 Task: Search one way flight ticket for 3 adults in first from Cody: Yellowstone Regional Airport to Fort Wayne: Fort Wayne International Airport on 8-4-2023. Choice of flights is United. Number of bags: 11 checked bags. Price is upto 82000. Outbound departure time preference is 14:45.
Action: Mouse moved to (403, 343)
Screenshot: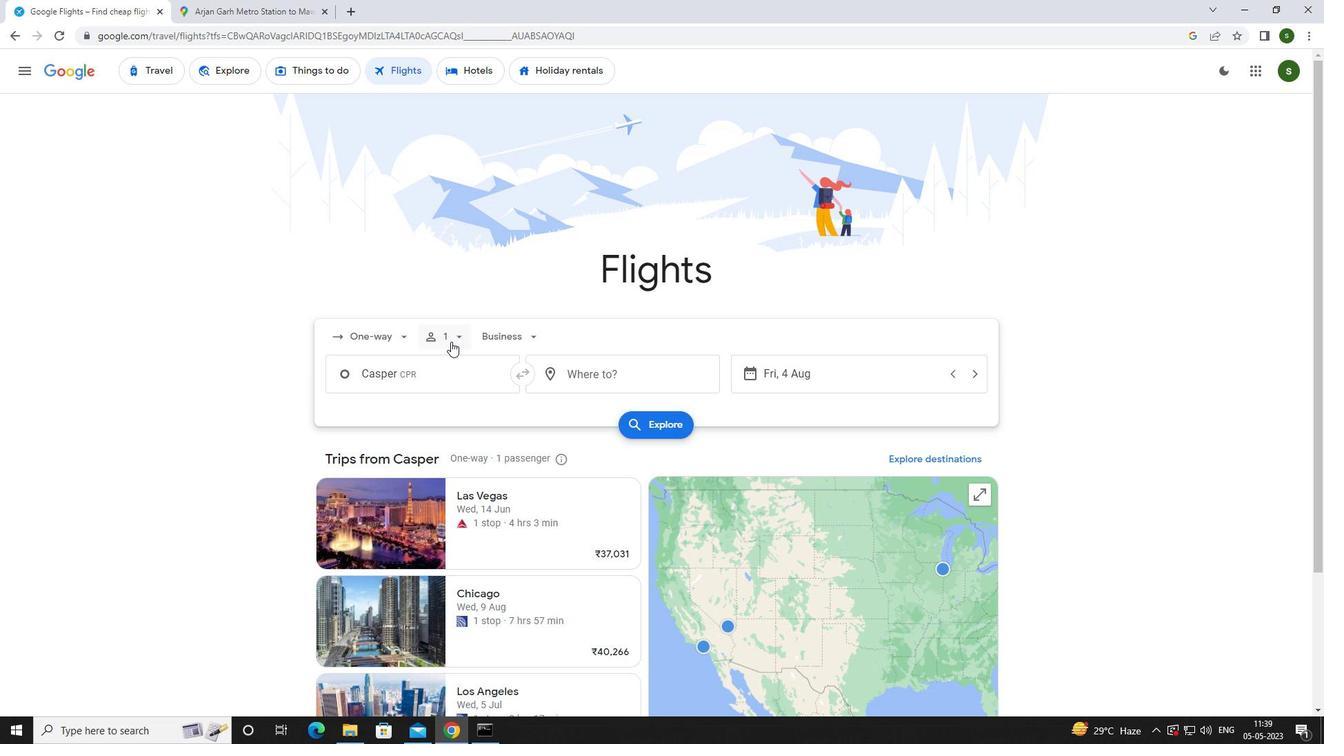 
Action: Mouse pressed left at (403, 343)
Screenshot: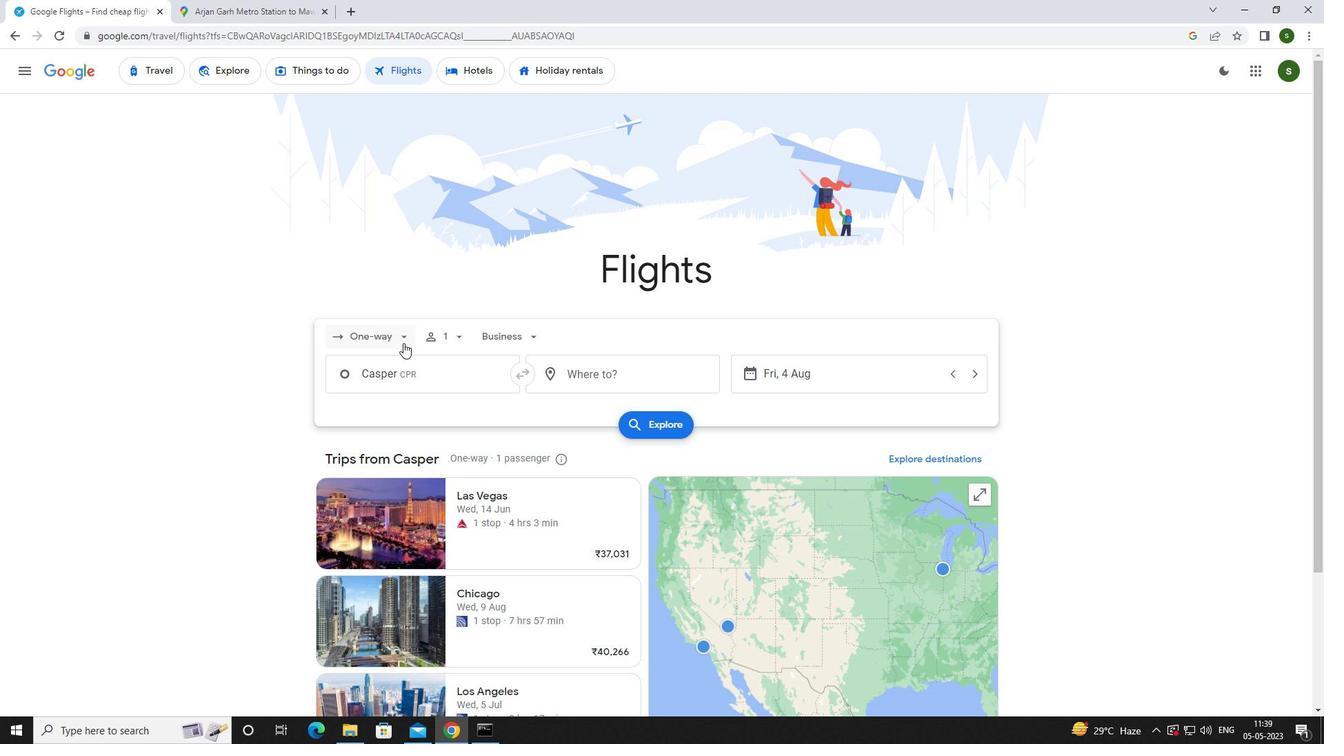 
Action: Mouse moved to (400, 397)
Screenshot: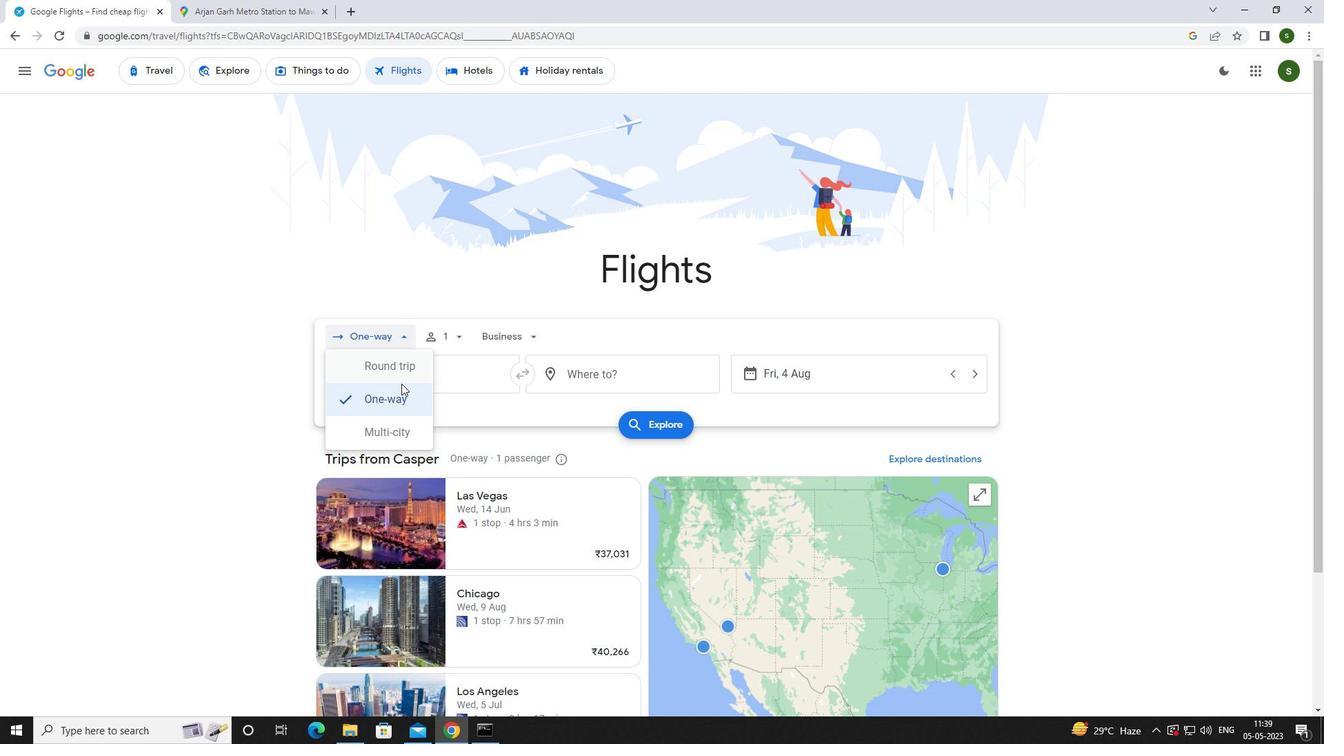 
Action: Mouse pressed left at (400, 397)
Screenshot: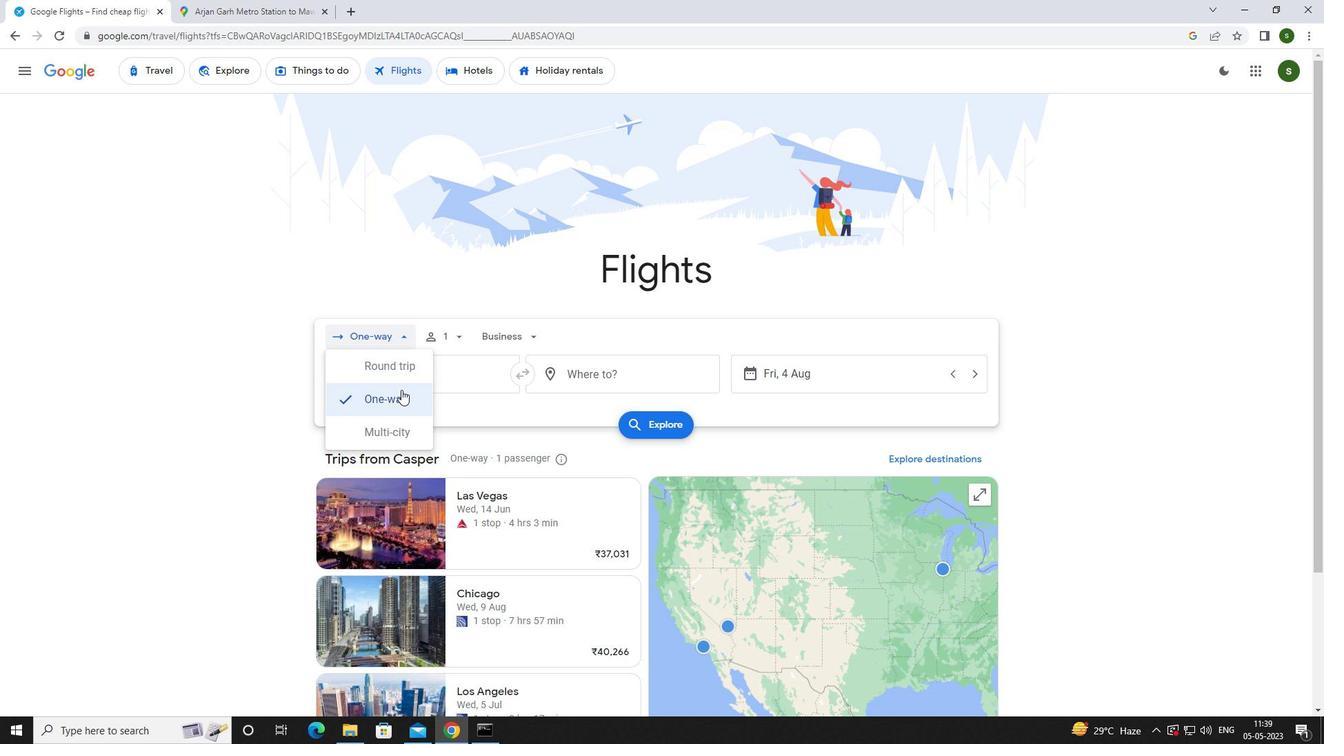 
Action: Mouse moved to (454, 335)
Screenshot: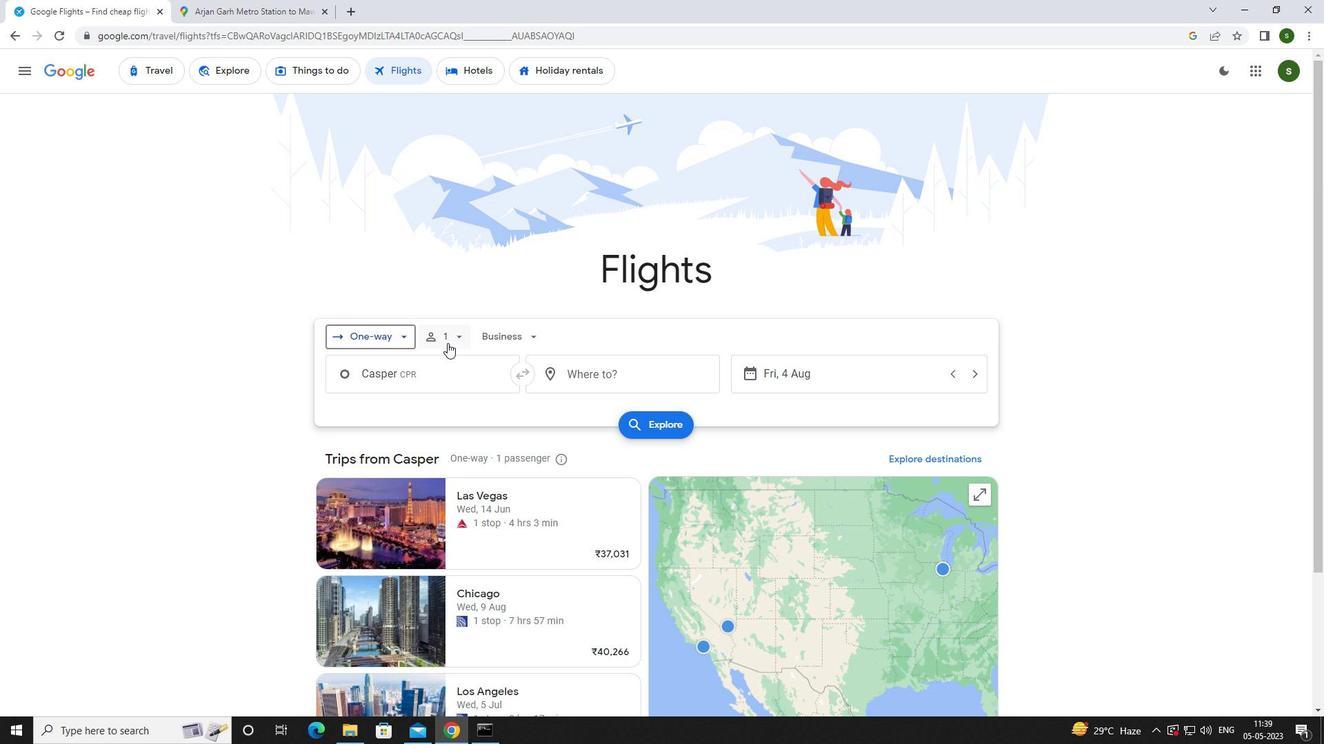 
Action: Mouse pressed left at (454, 335)
Screenshot: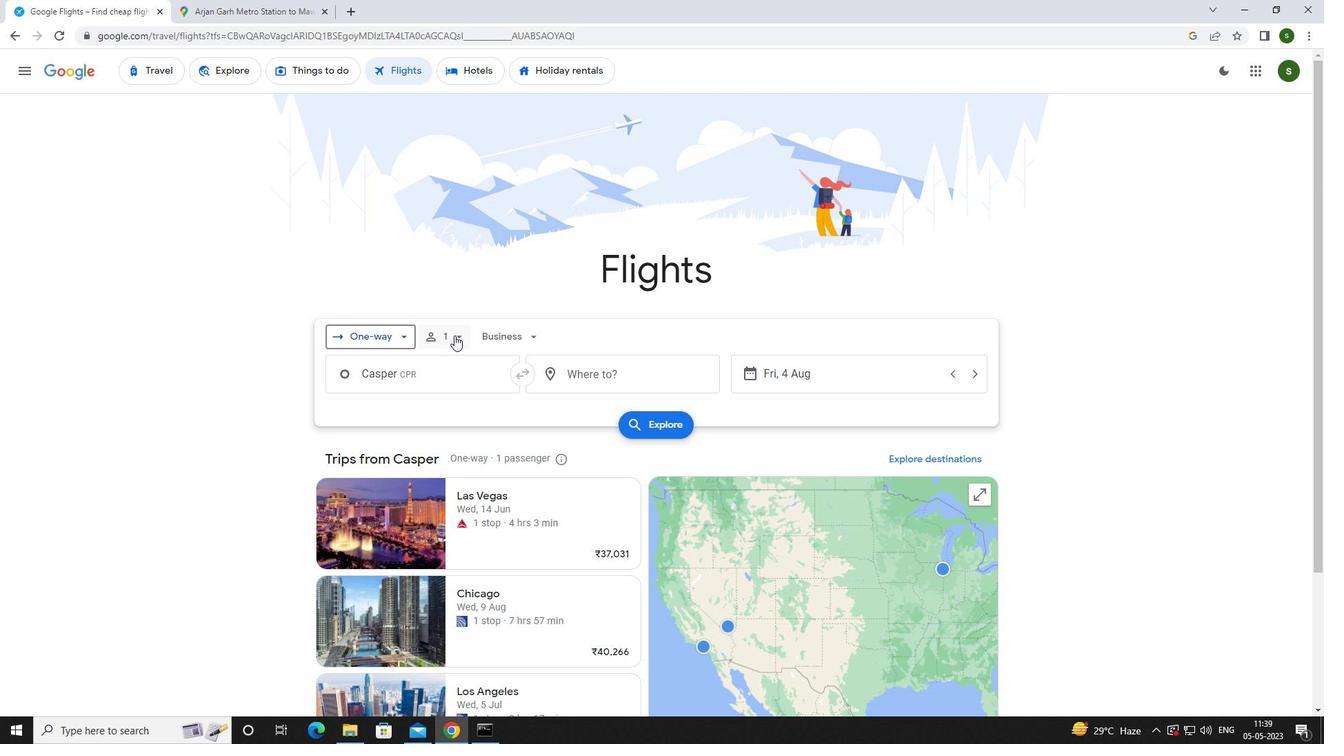 
Action: Mouse moved to (557, 371)
Screenshot: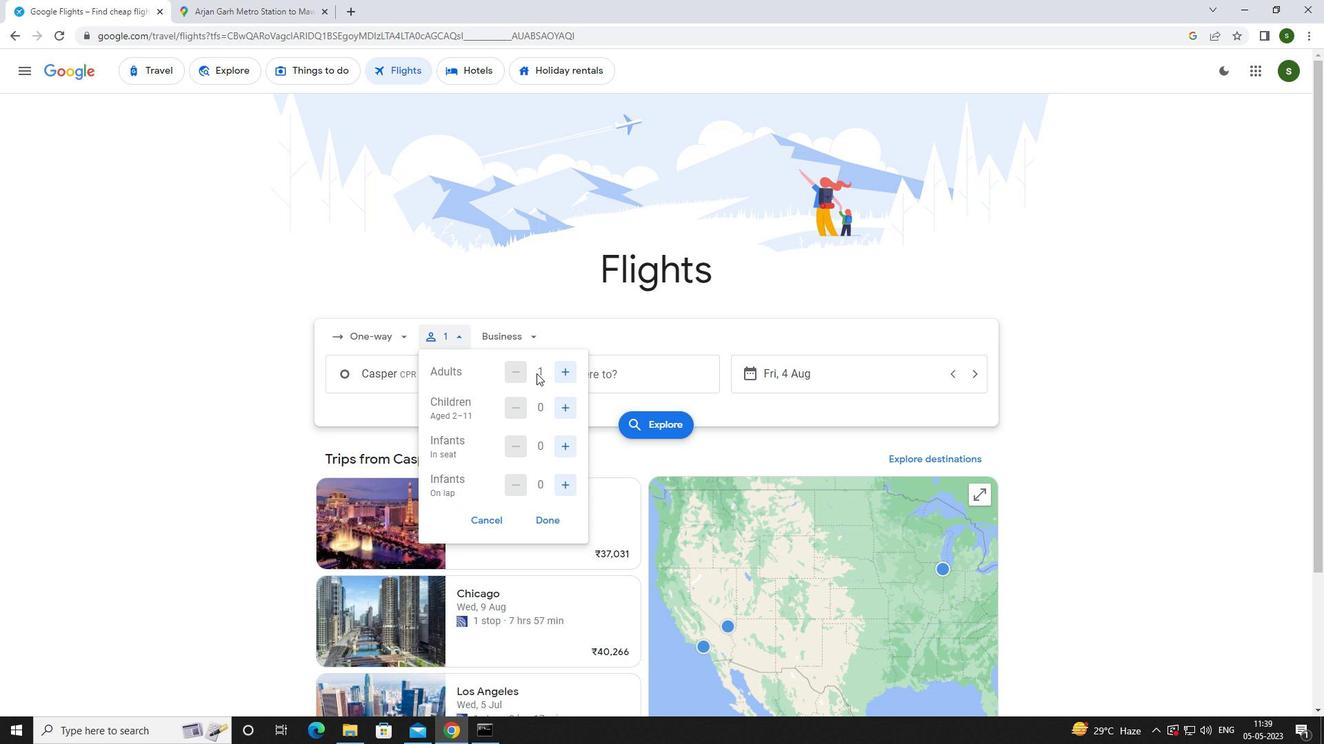 
Action: Mouse pressed left at (557, 371)
Screenshot: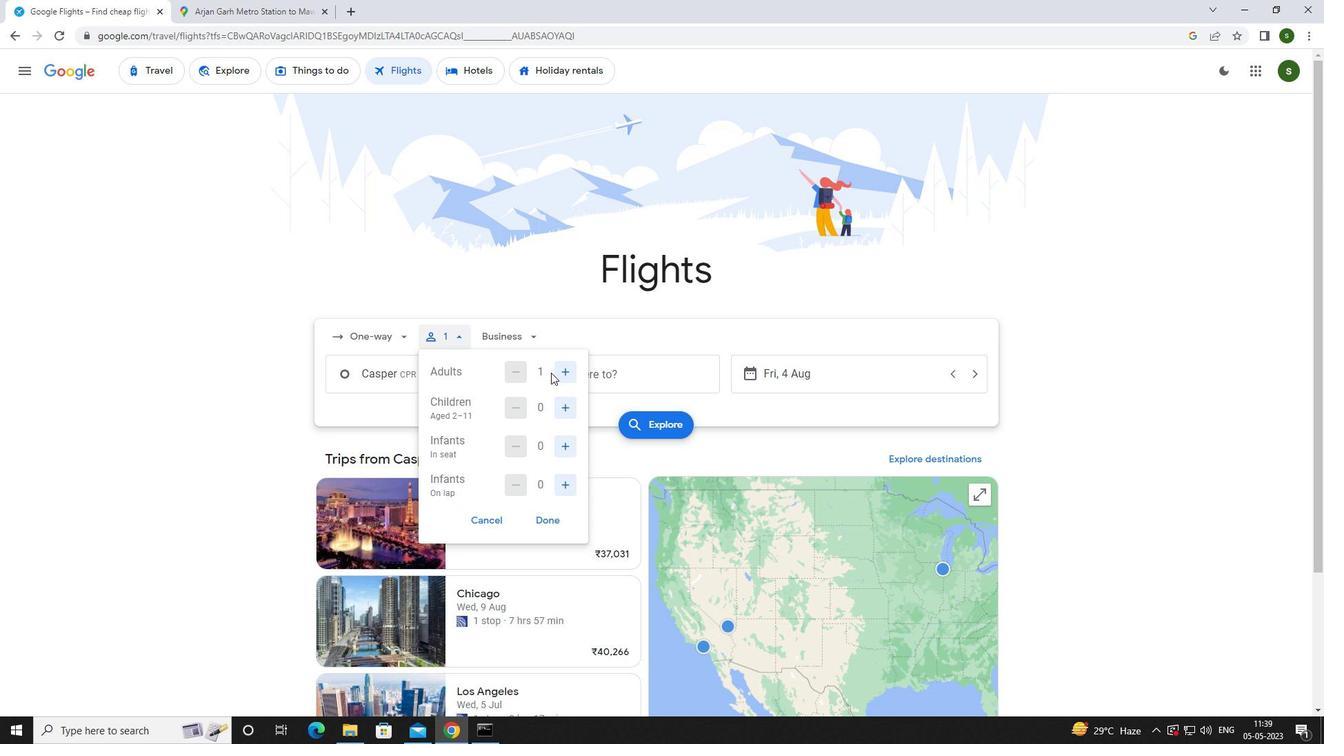 
Action: Mouse pressed left at (557, 371)
Screenshot: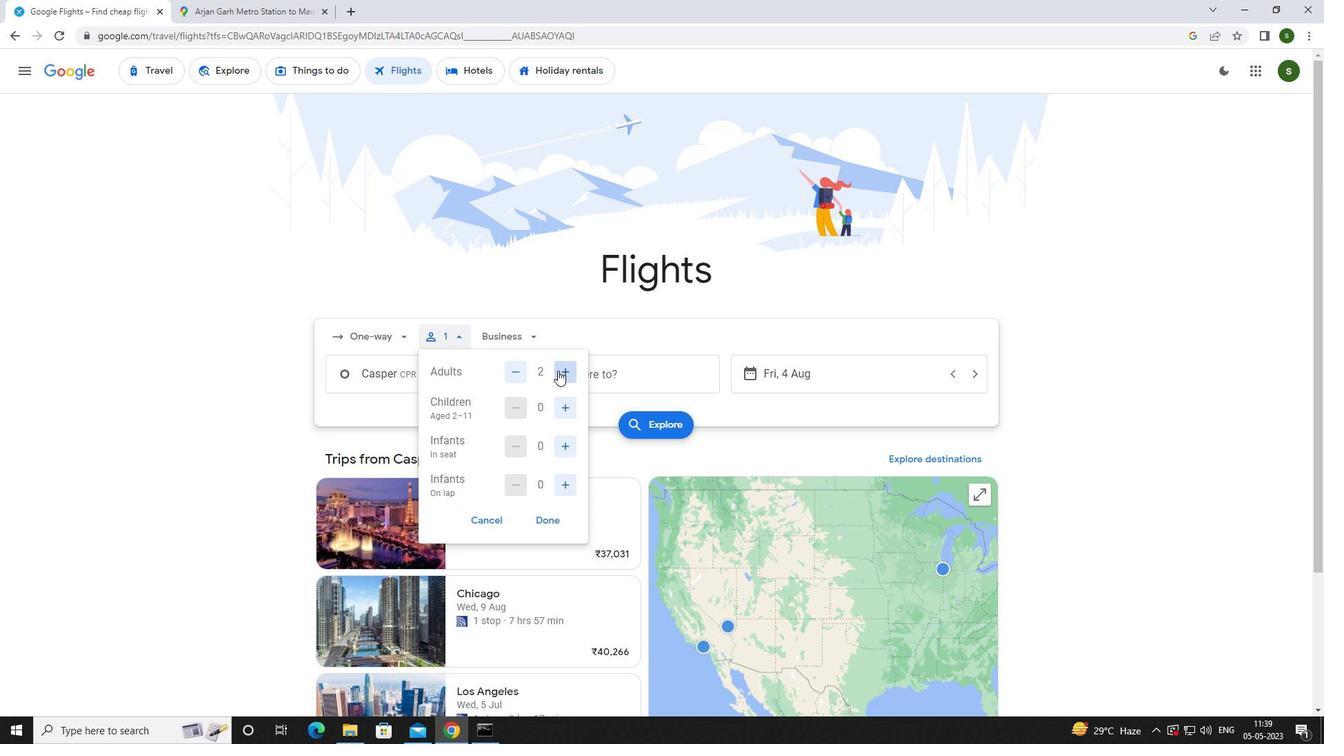
Action: Mouse moved to (524, 338)
Screenshot: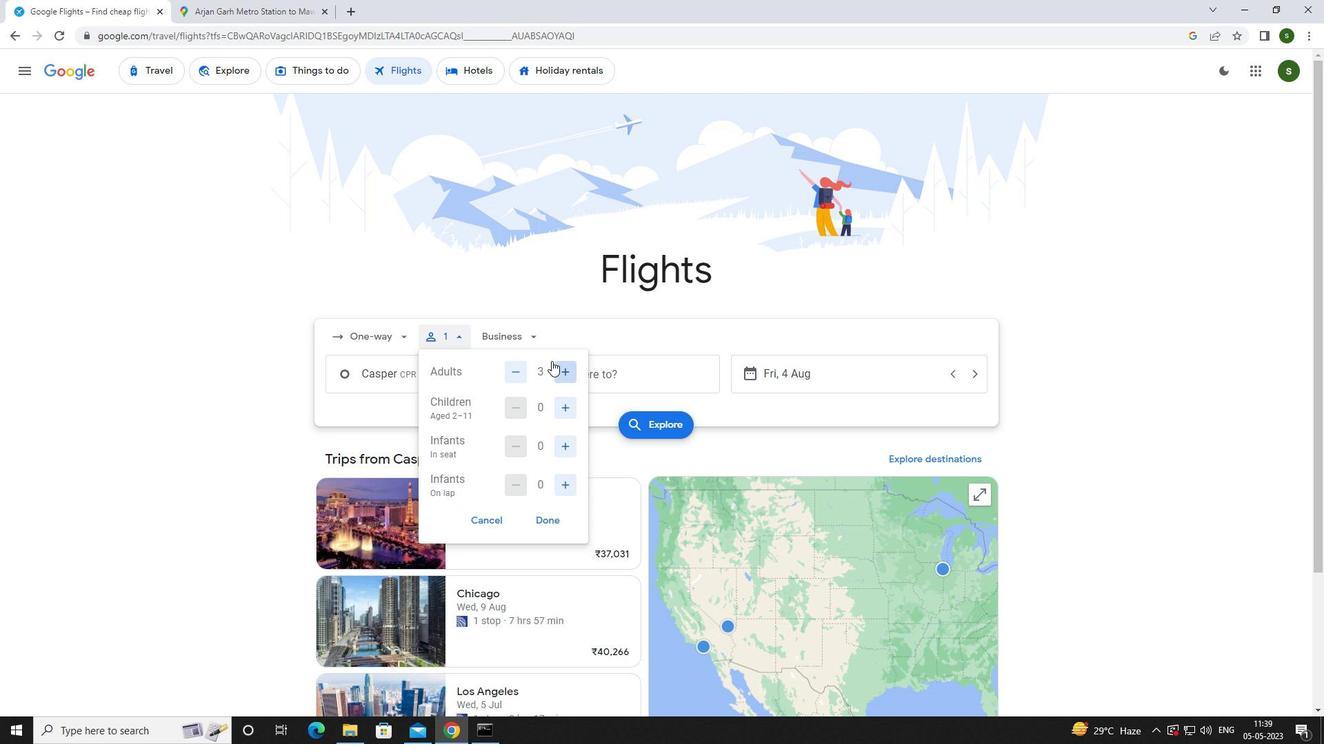 
Action: Mouse pressed left at (524, 338)
Screenshot: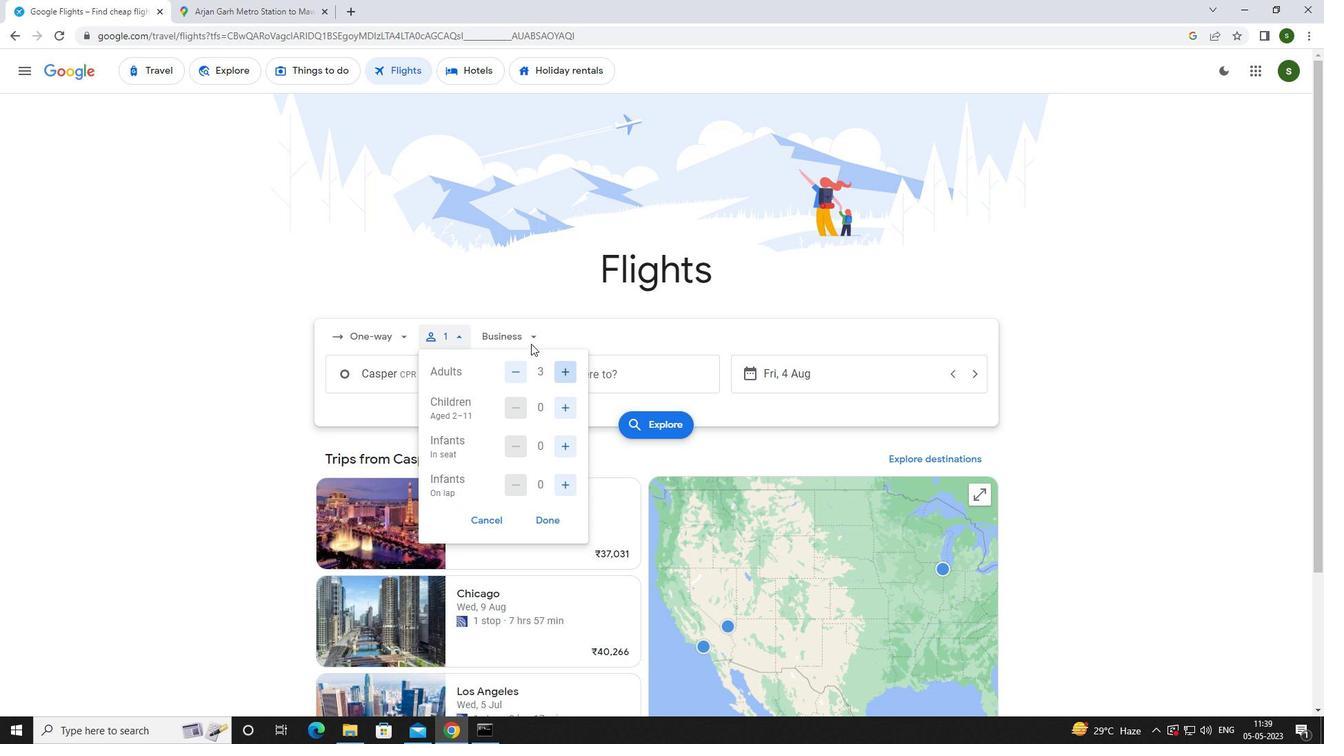 
Action: Mouse moved to (540, 462)
Screenshot: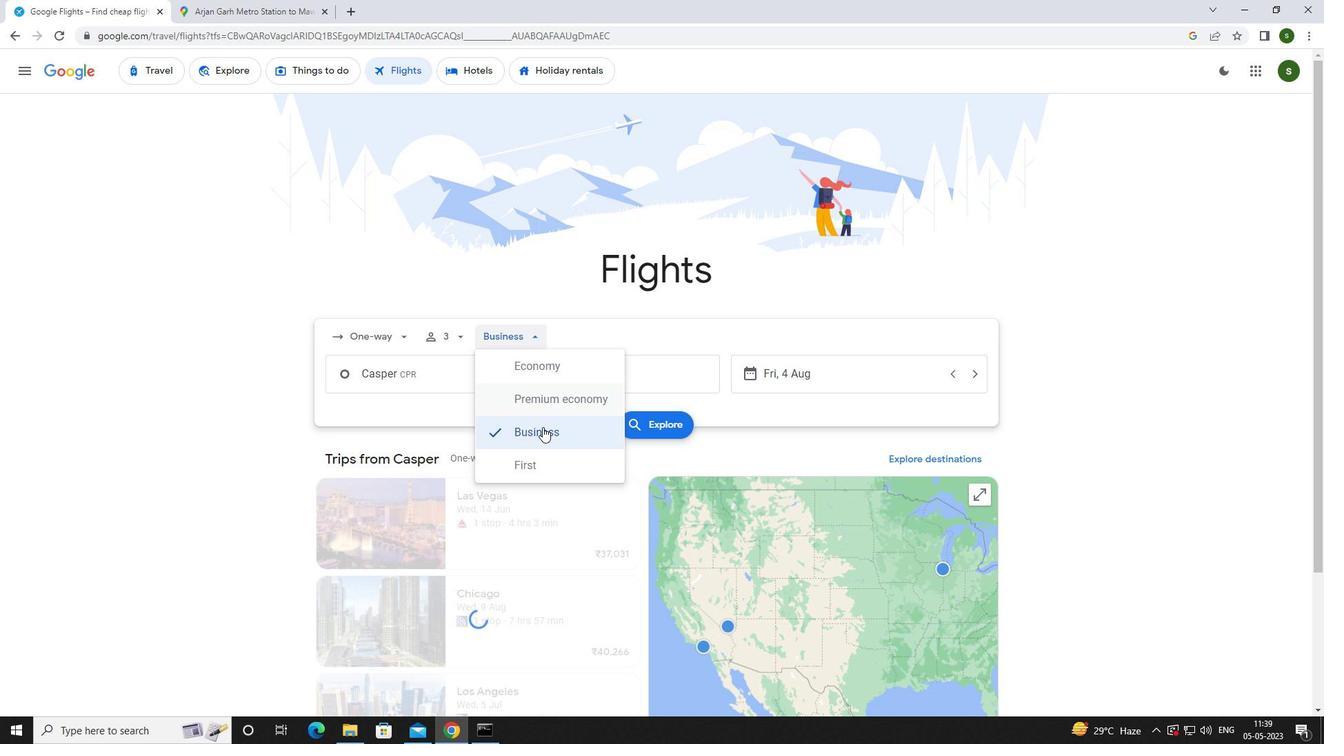 
Action: Mouse pressed left at (540, 462)
Screenshot: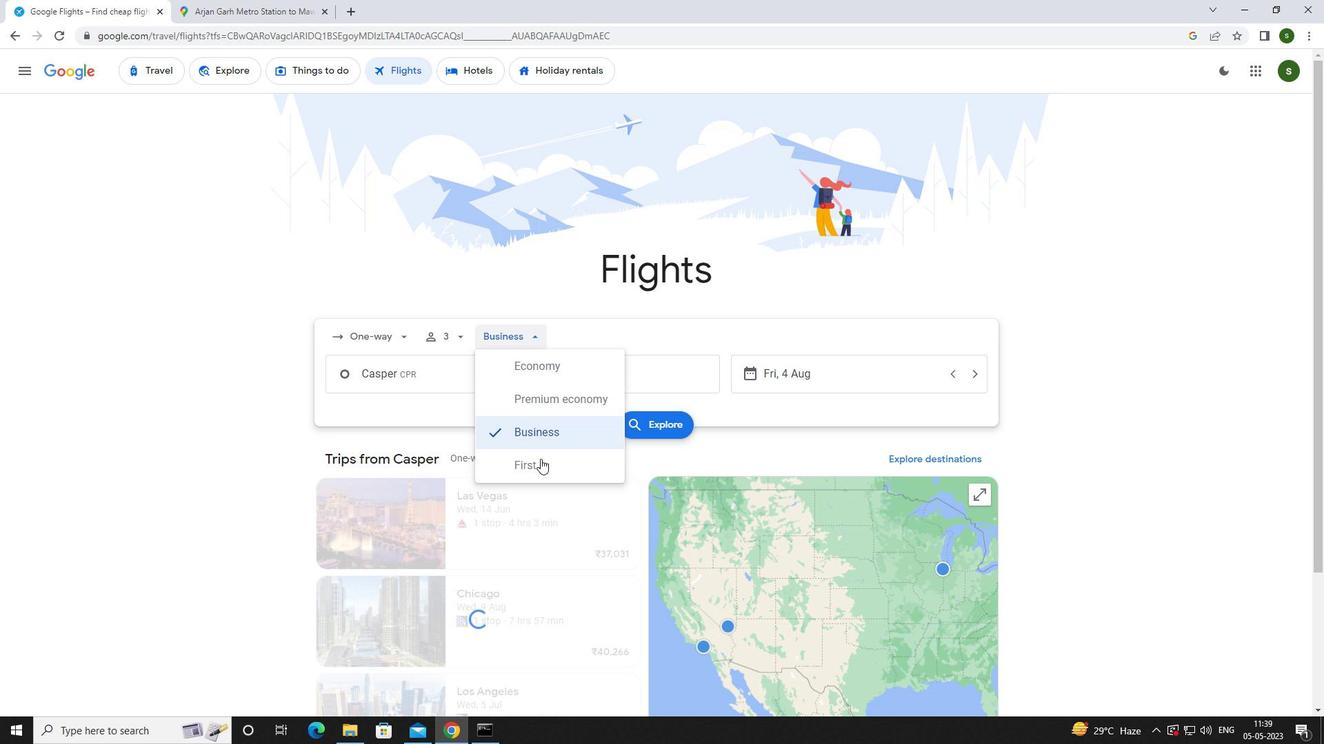 
Action: Mouse moved to (460, 373)
Screenshot: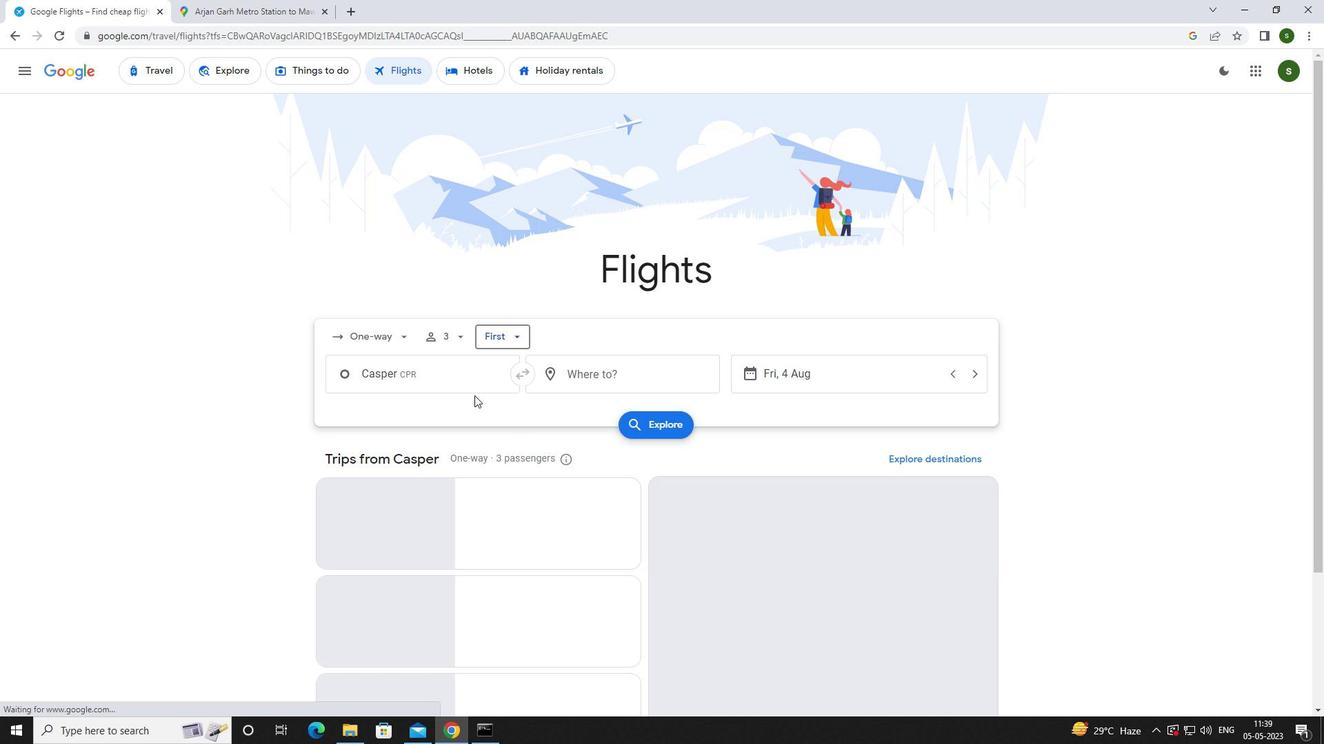 
Action: Mouse pressed left at (460, 373)
Screenshot: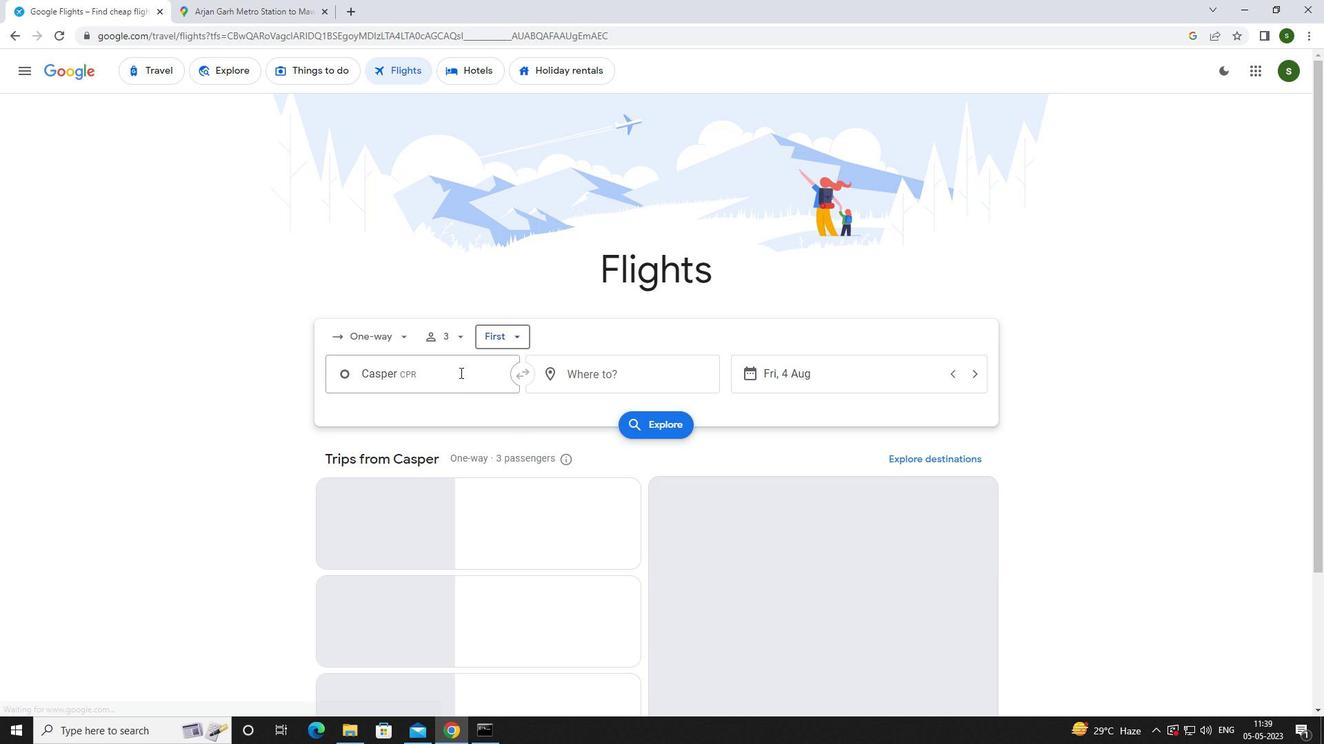 
Action: Key pressed <Key.caps_lock>c<Key.caps_lock>ody
Screenshot: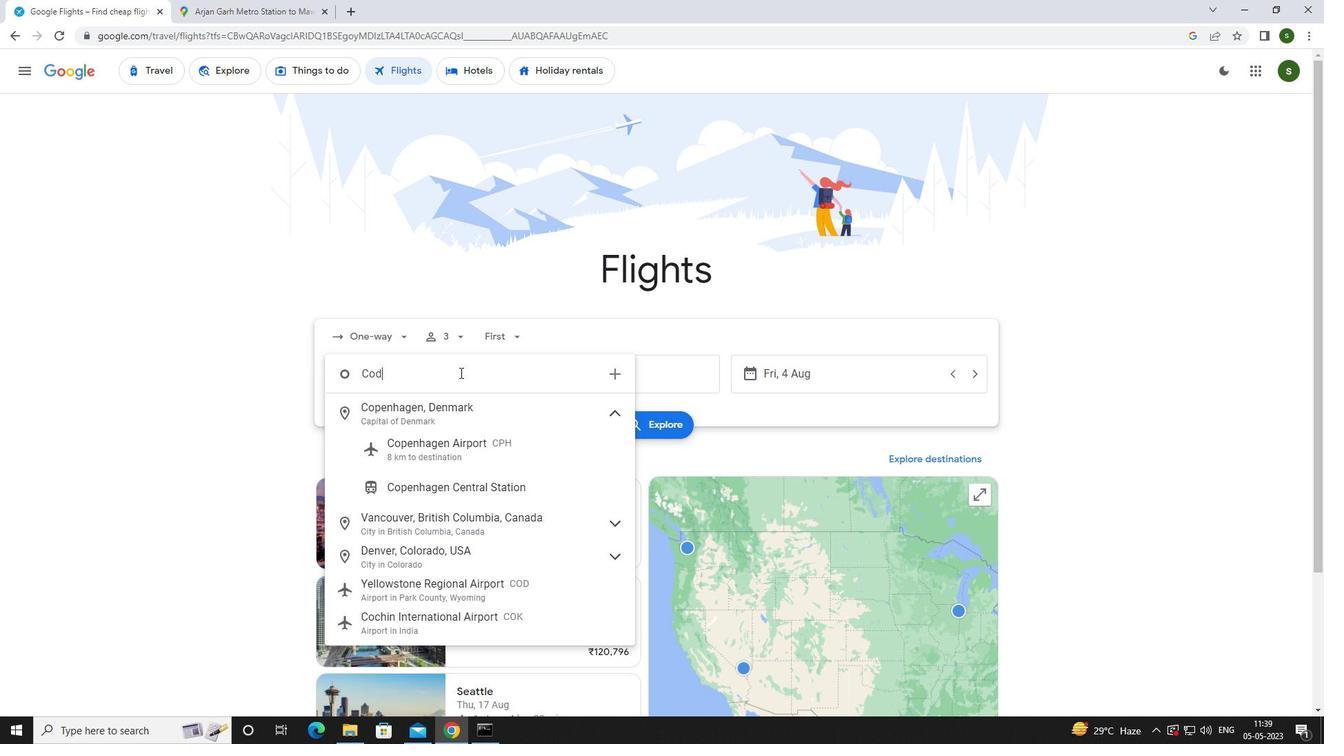 
Action: Mouse moved to (471, 460)
Screenshot: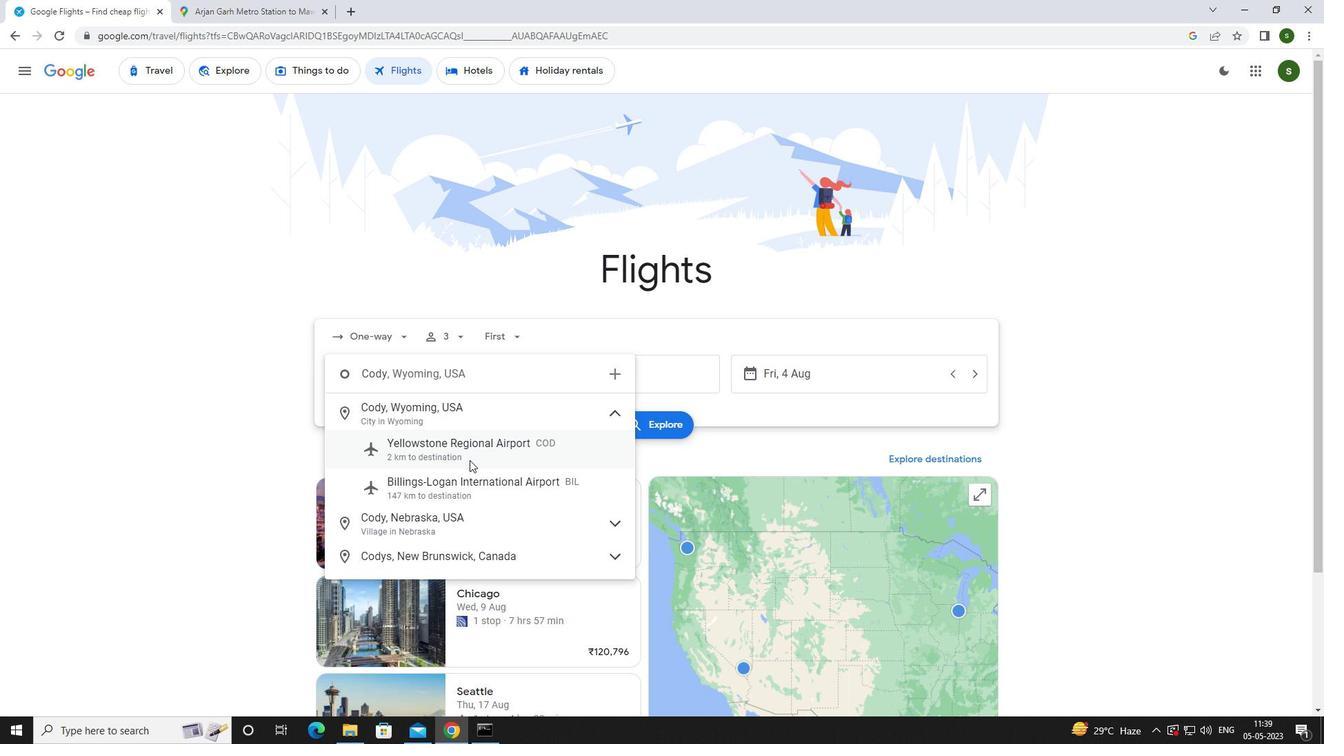 
Action: Mouse pressed left at (471, 460)
Screenshot: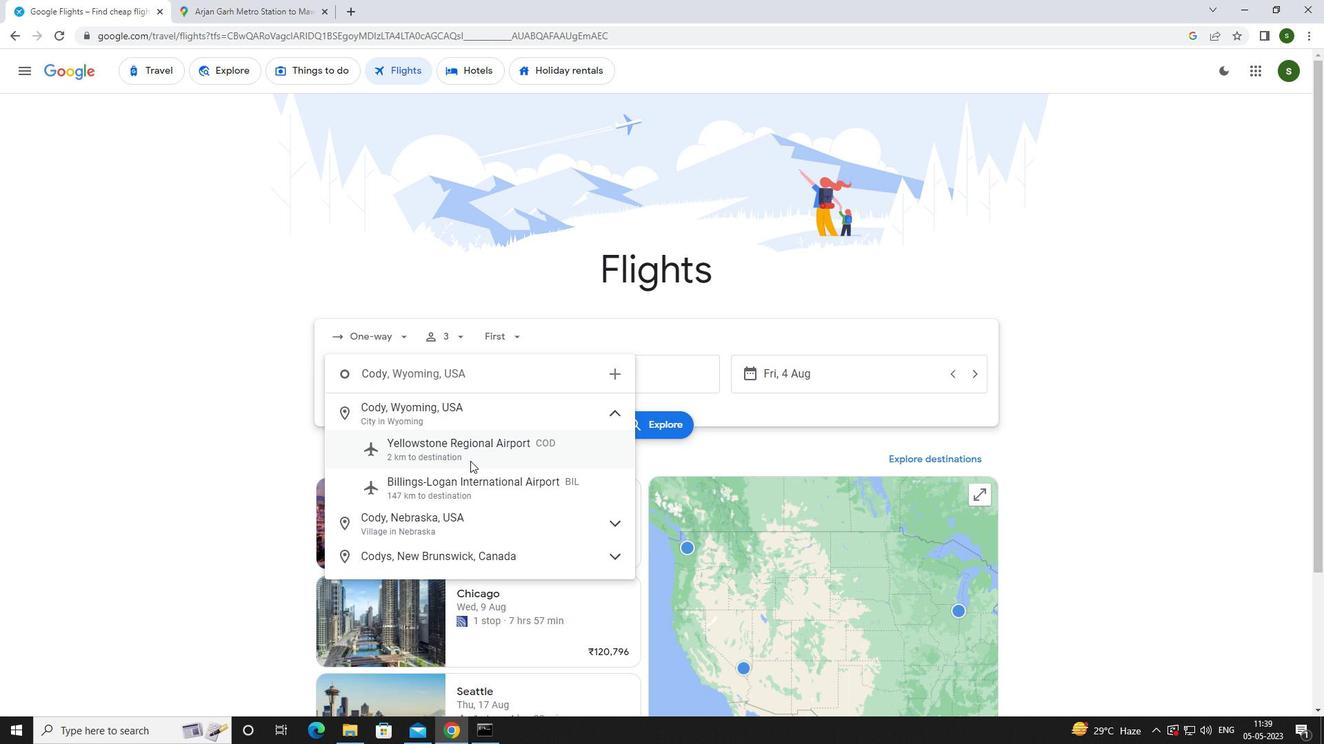 
Action: Mouse moved to (641, 384)
Screenshot: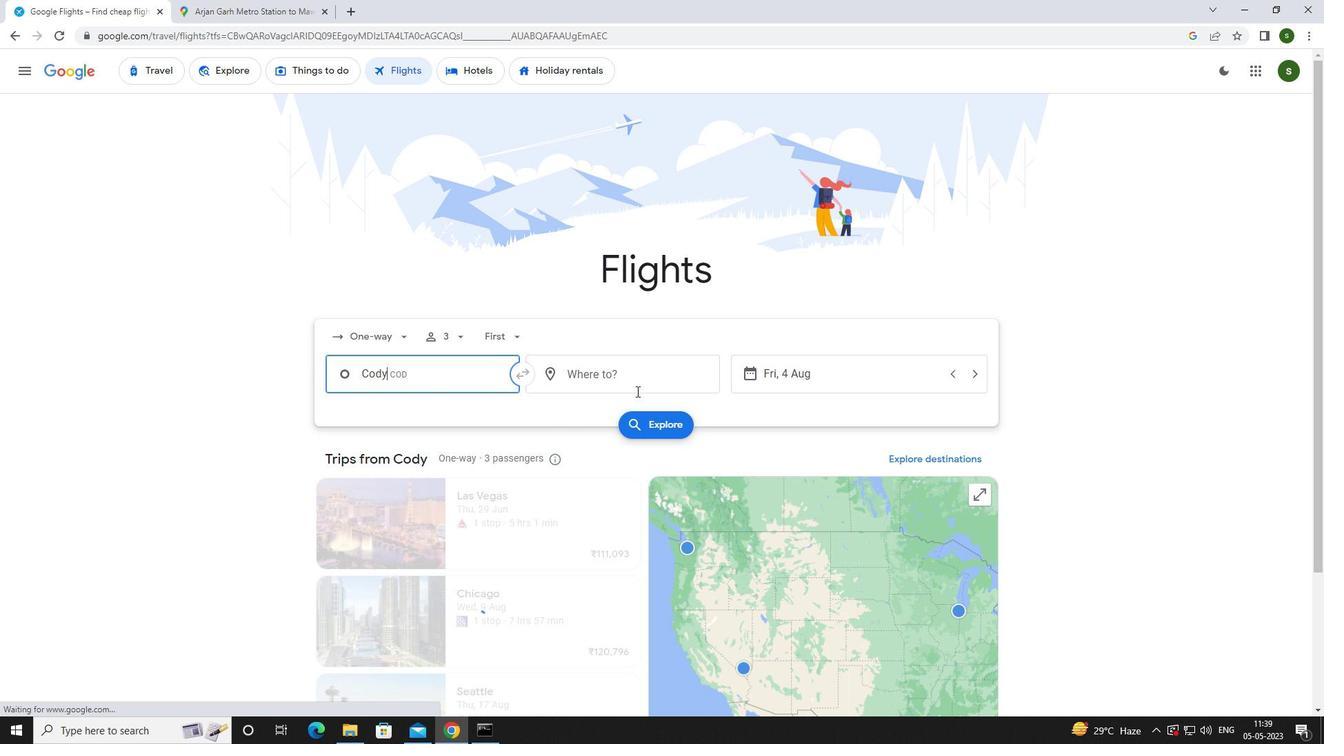 
Action: Mouse pressed left at (641, 384)
Screenshot: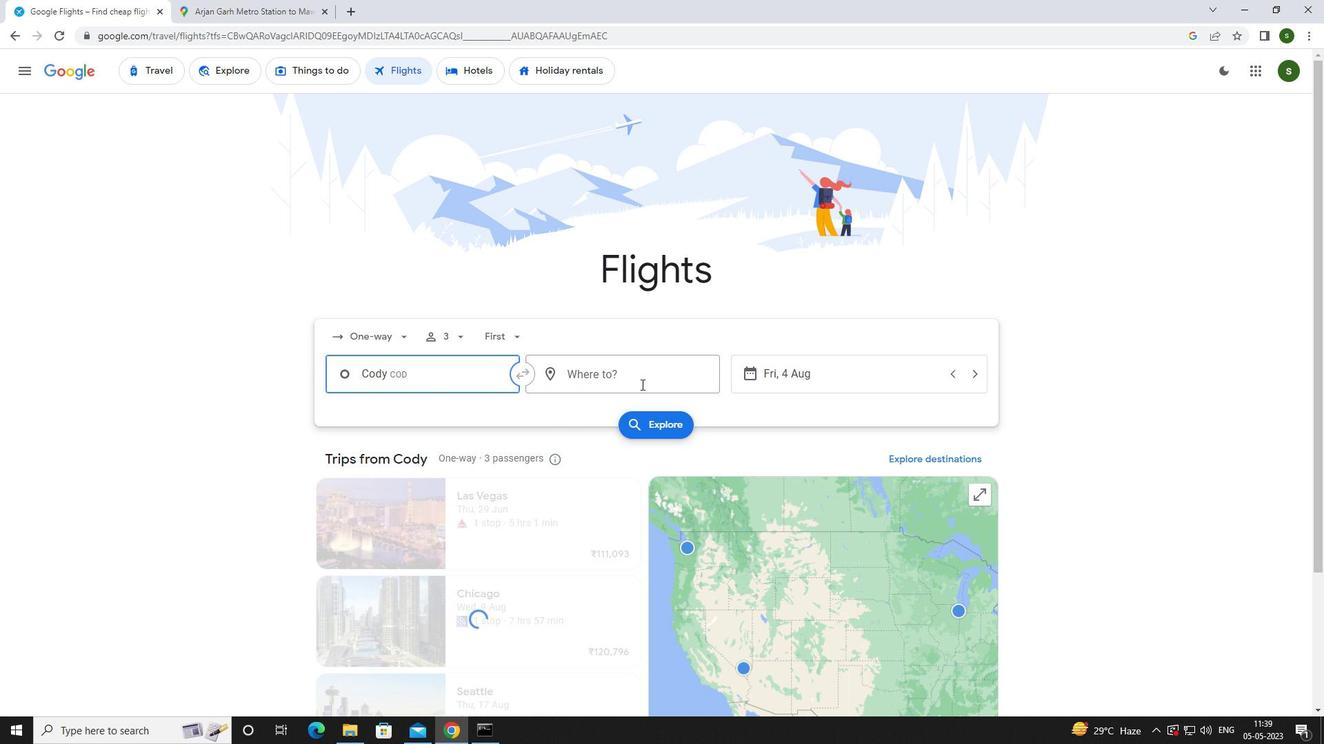 
Action: Mouse moved to (640, 384)
Screenshot: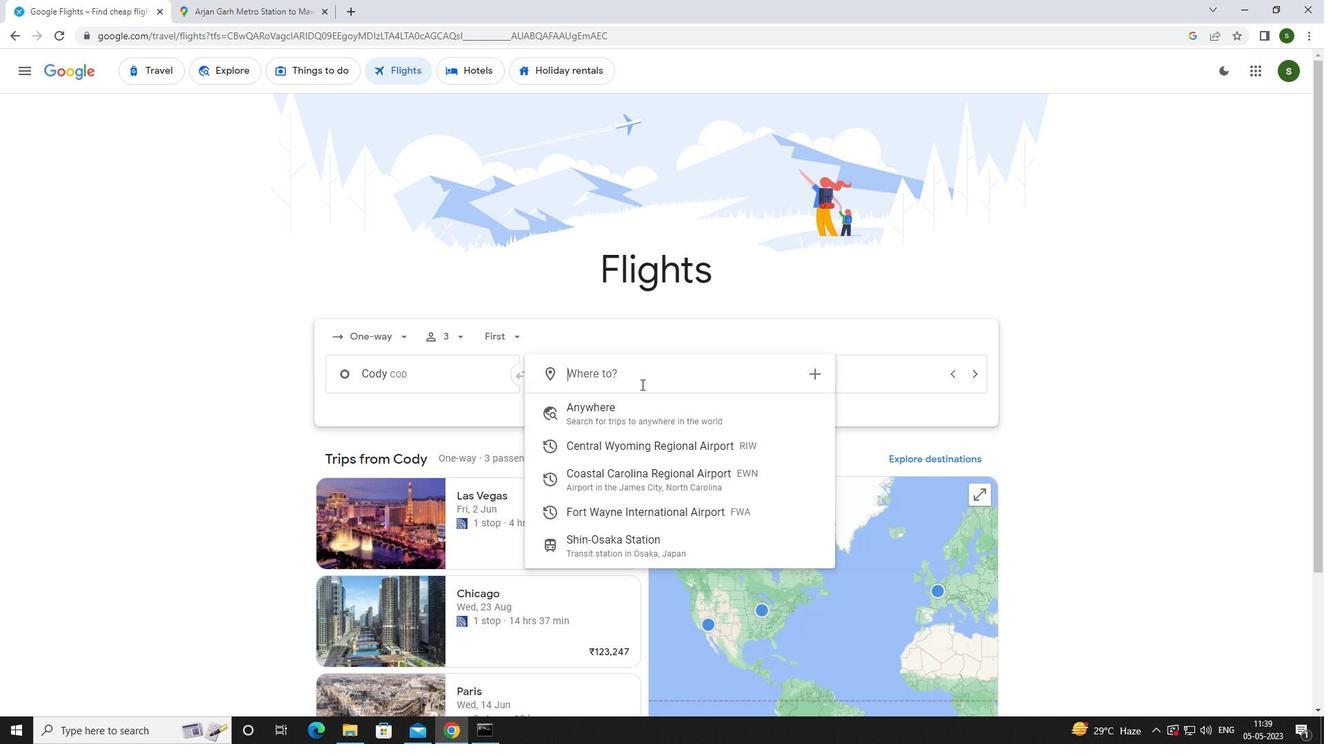 
Action: Key pressed <Key.caps_lock>f<Key.caps_lock>ort<Key.space><Key.caps_lock>w<Key.caps_lock>a
Screenshot: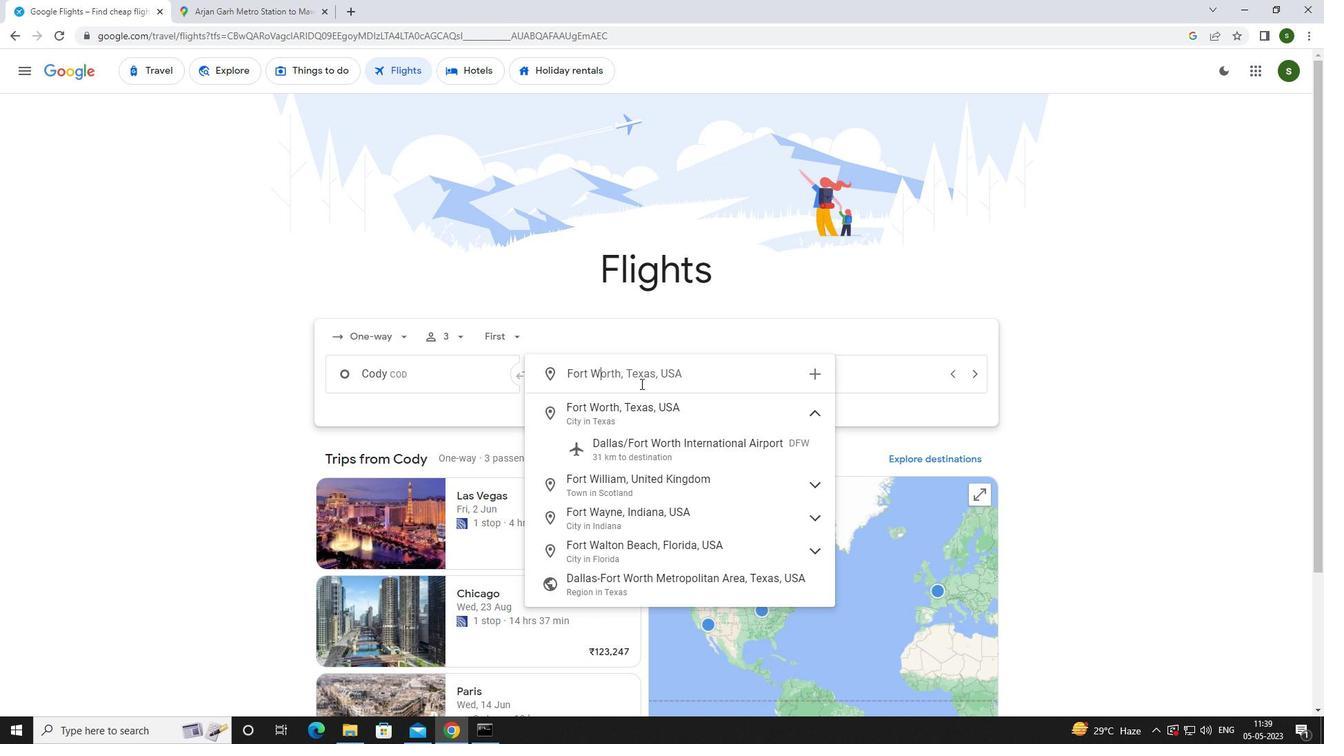 
Action: Mouse moved to (640, 384)
Screenshot: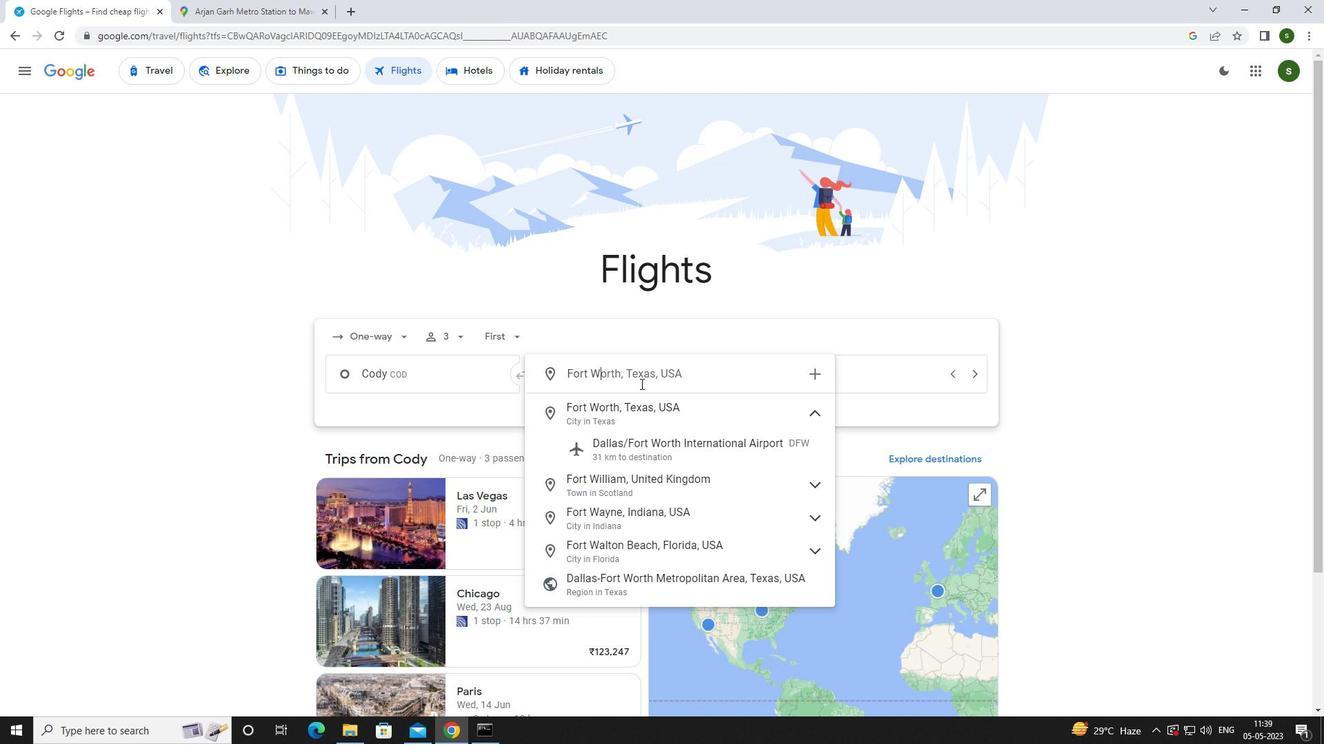
Action: Key pressed y
Screenshot: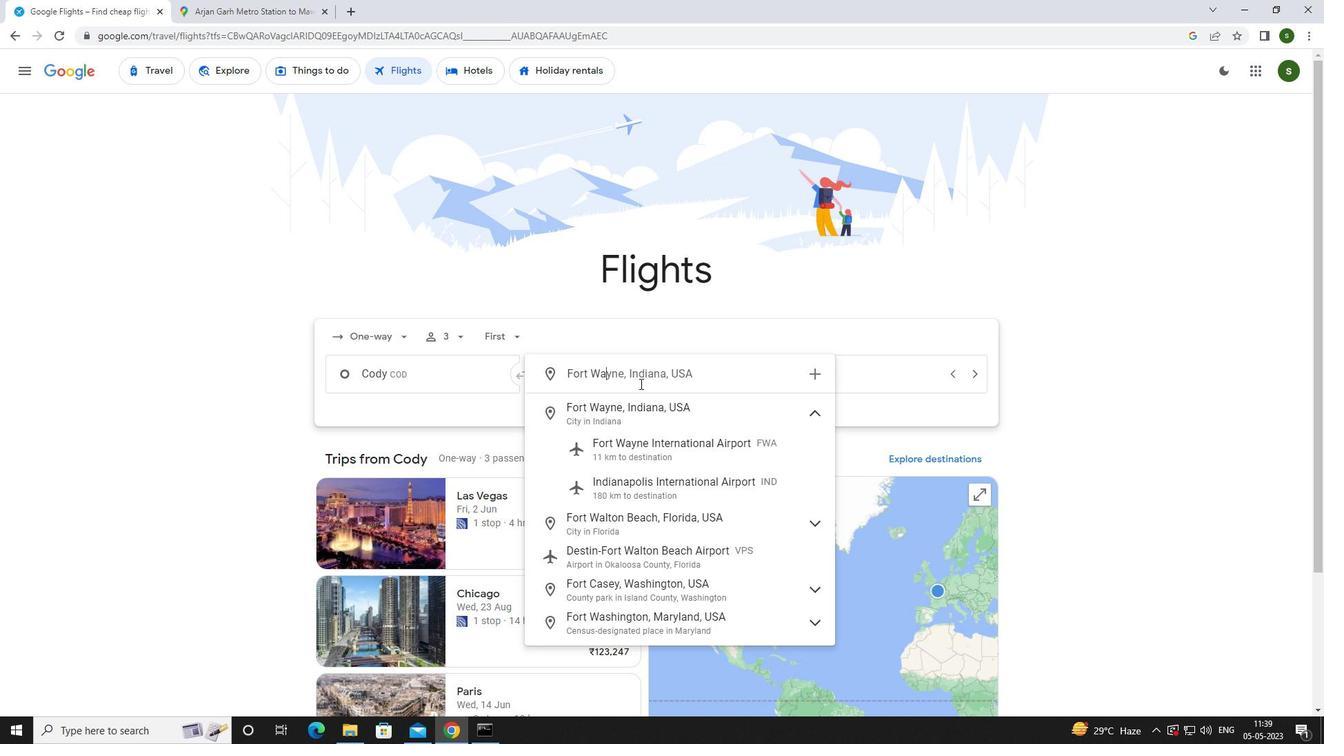 
Action: Mouse moved to (645, 449)
Screenshot: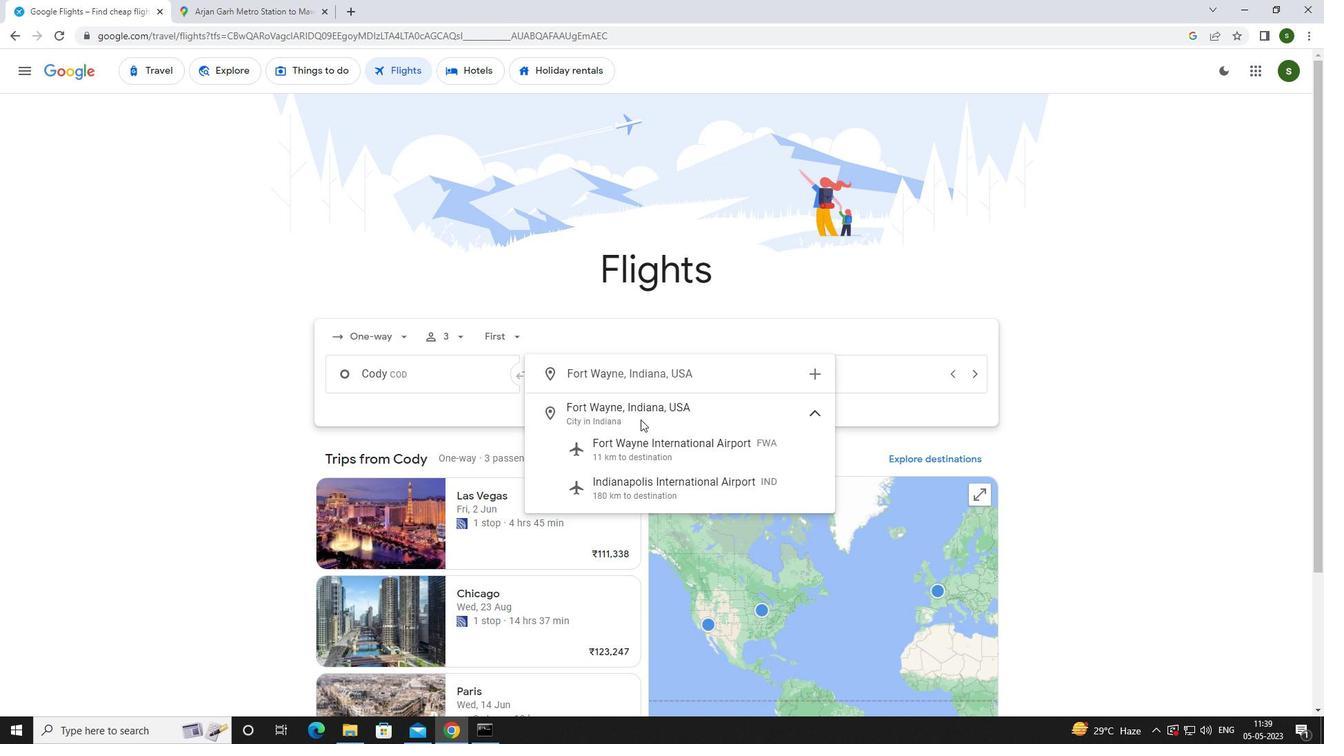 
Action: Mouse pressed left at (645, 449)
Screenshot: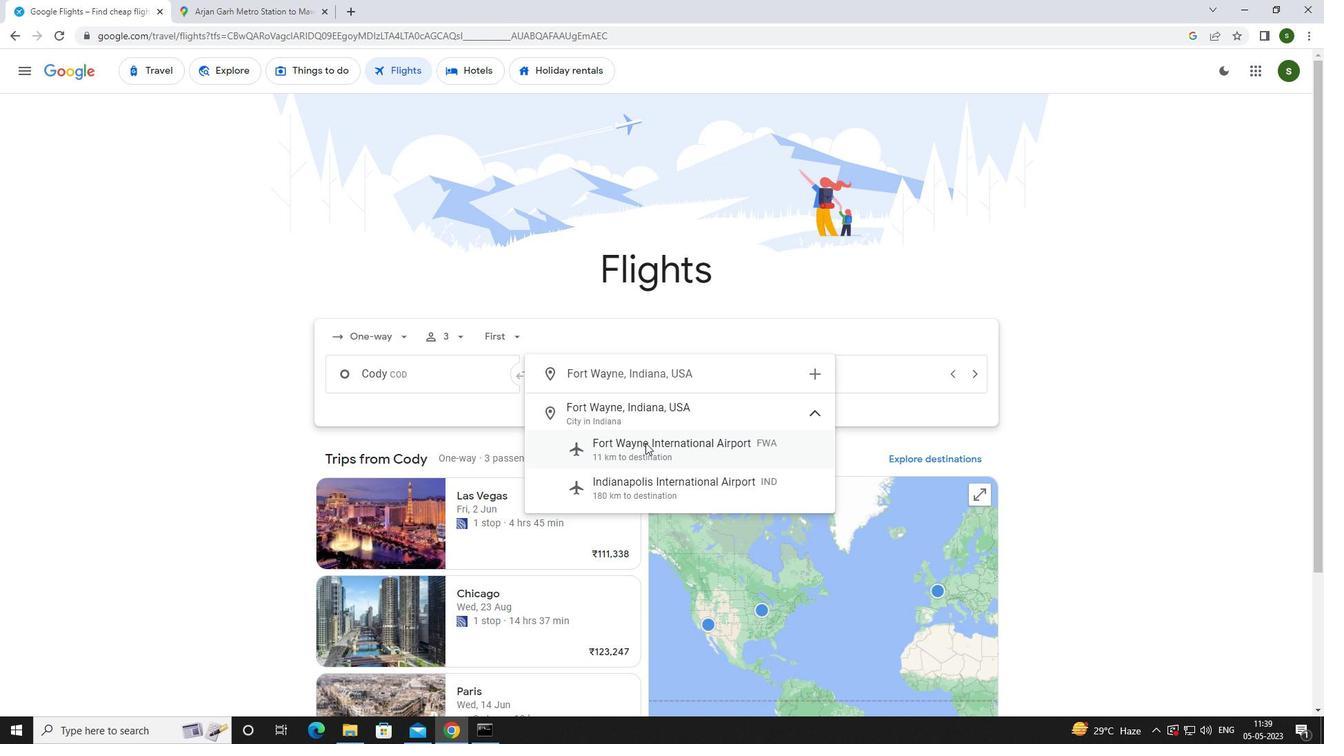 
Action: Mouse moved to (829, 375)
Screenshot: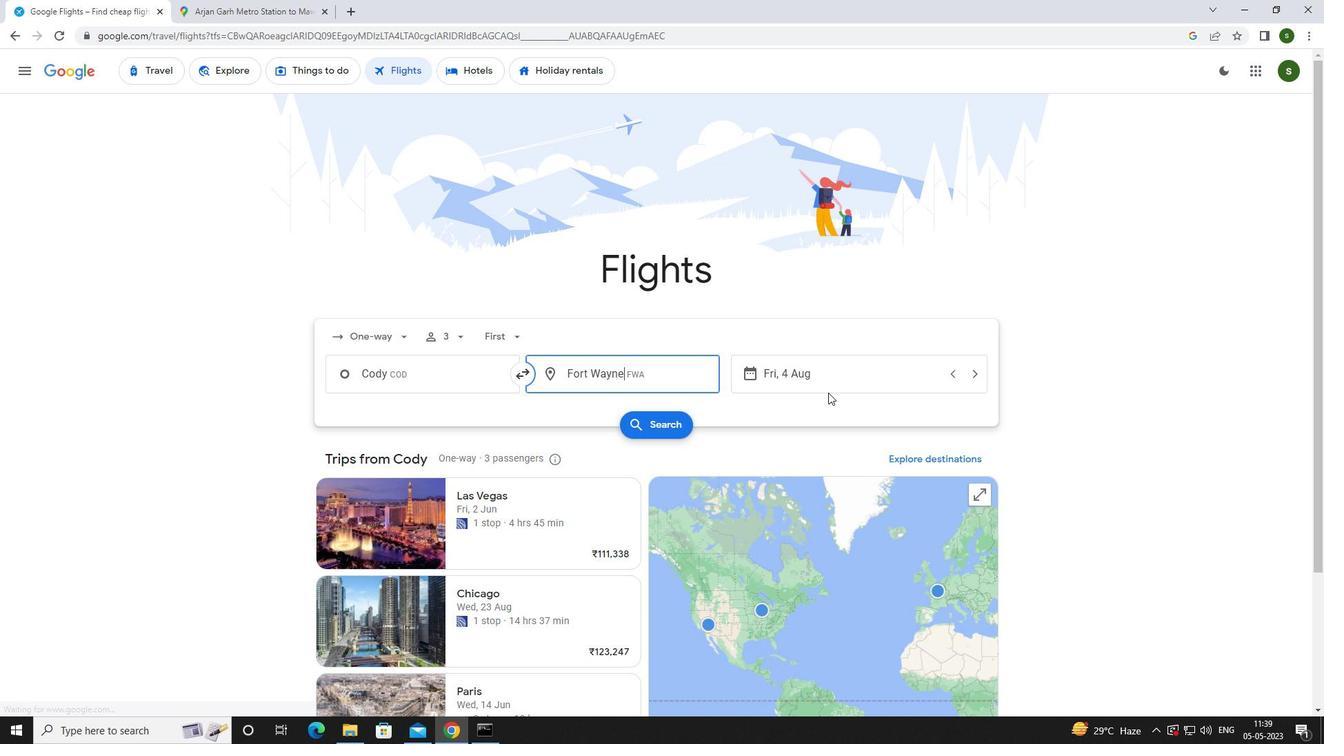 
Action: Mouse pressed left at (829, 375)
Screenshot: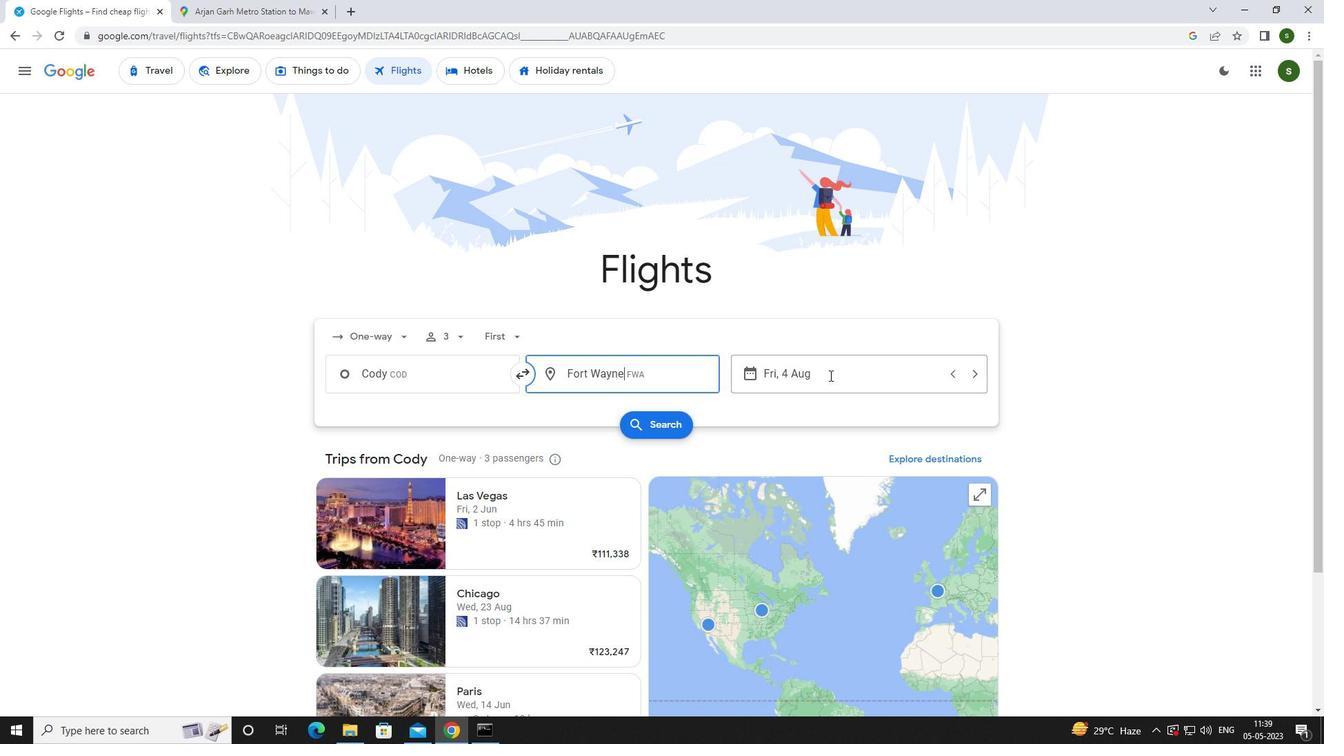 
Action: Mouse moved to (663, 471)
Screenshot: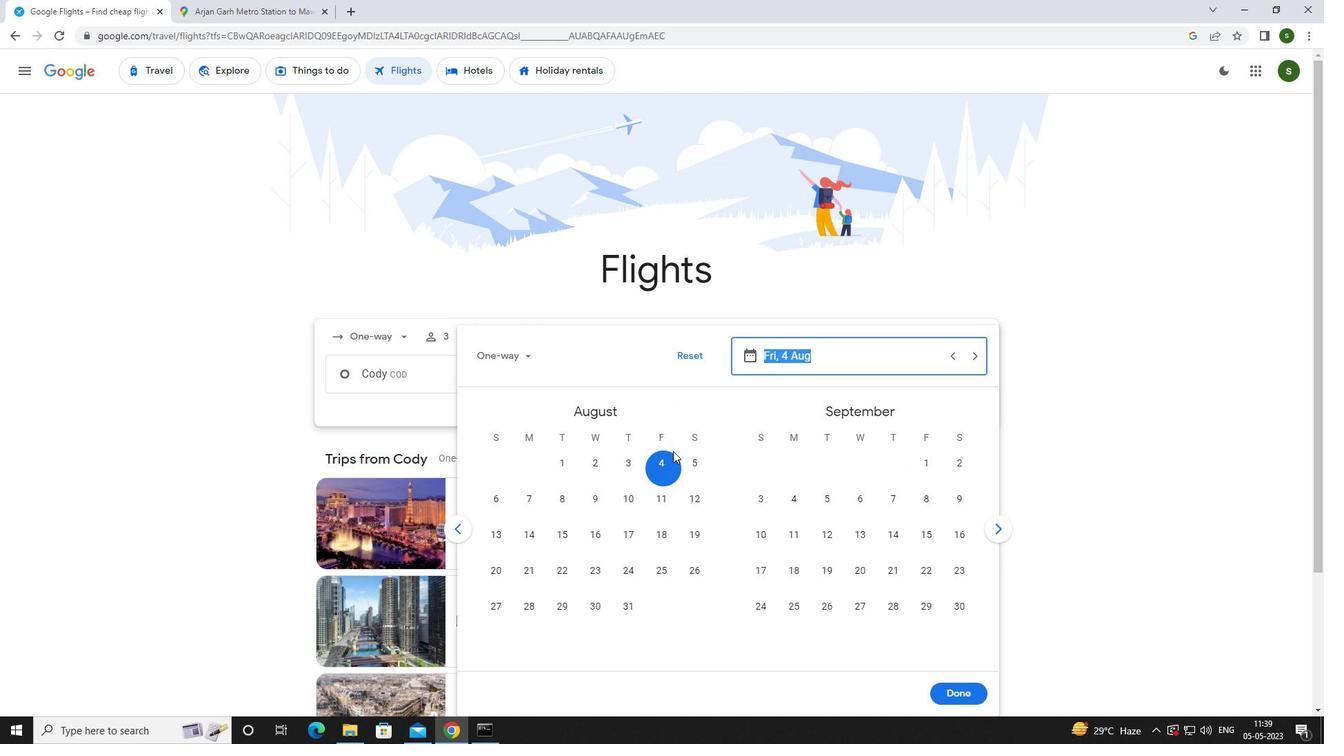 
Action: Mouse pressed left at (663, 471)
Screenshot: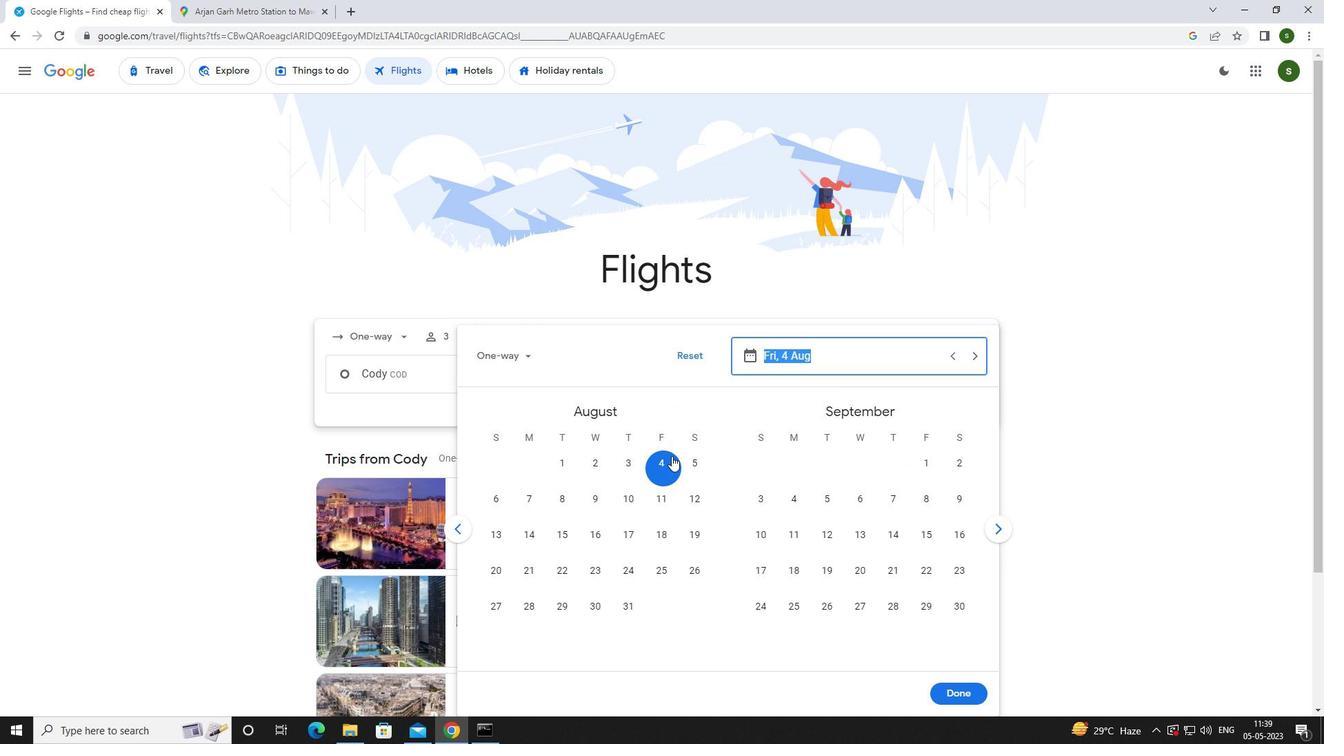 
Action: Mouse moved to (955, 686)
Screenshot: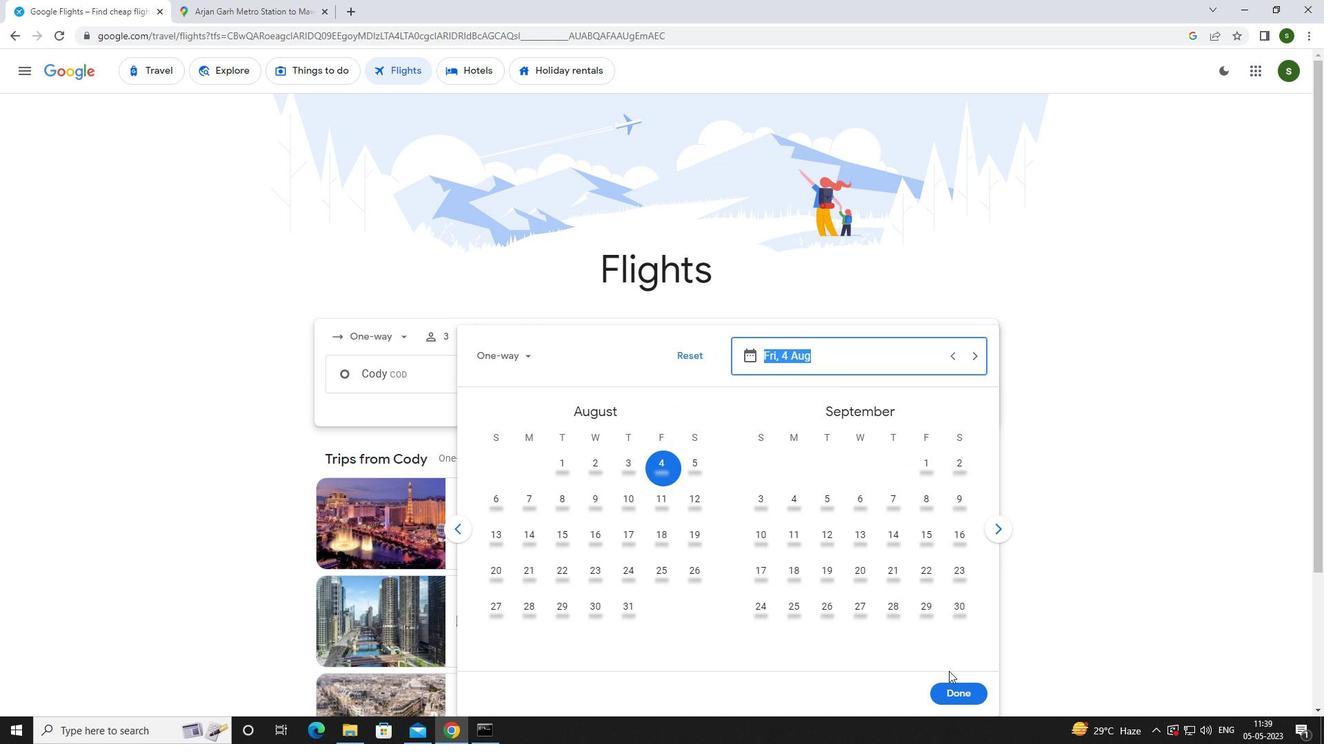 
Action: Mouse pressed left at (955, 686)
Screenshot: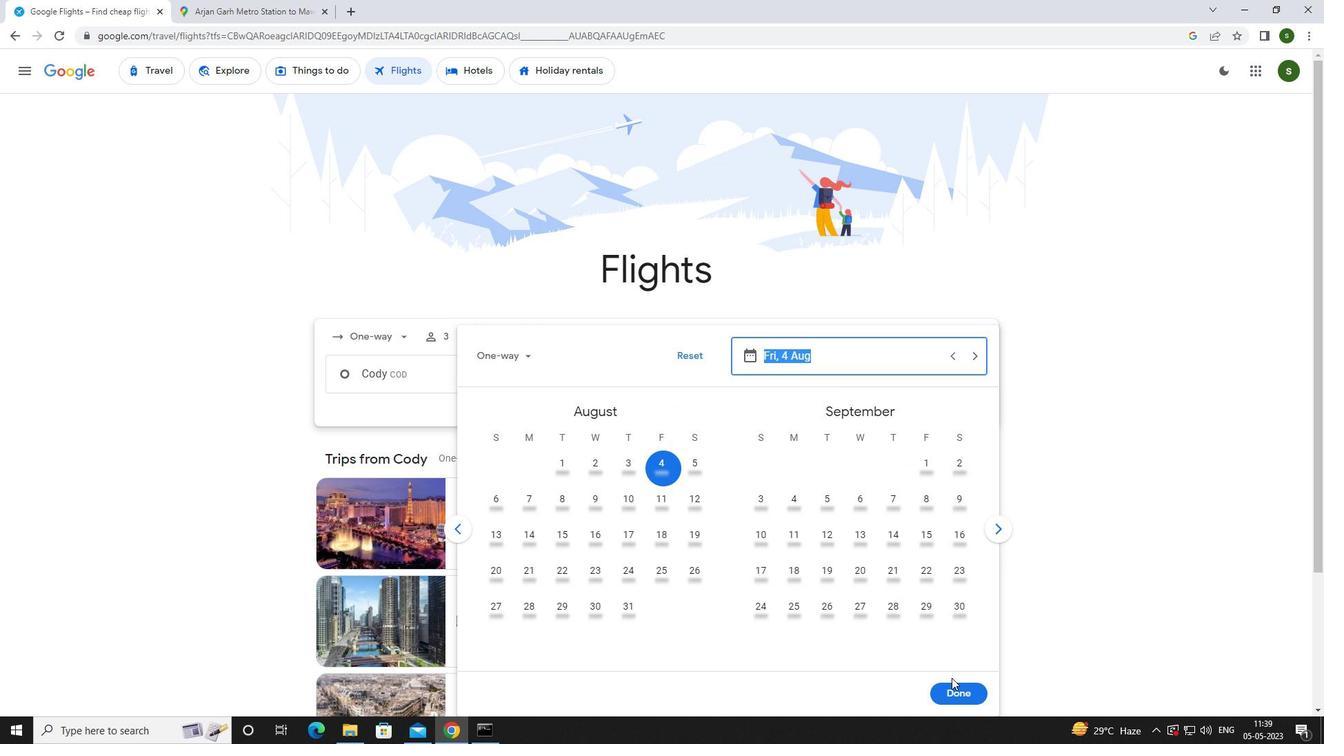
Action: Mouse moved to (678, 417)
Screenshot: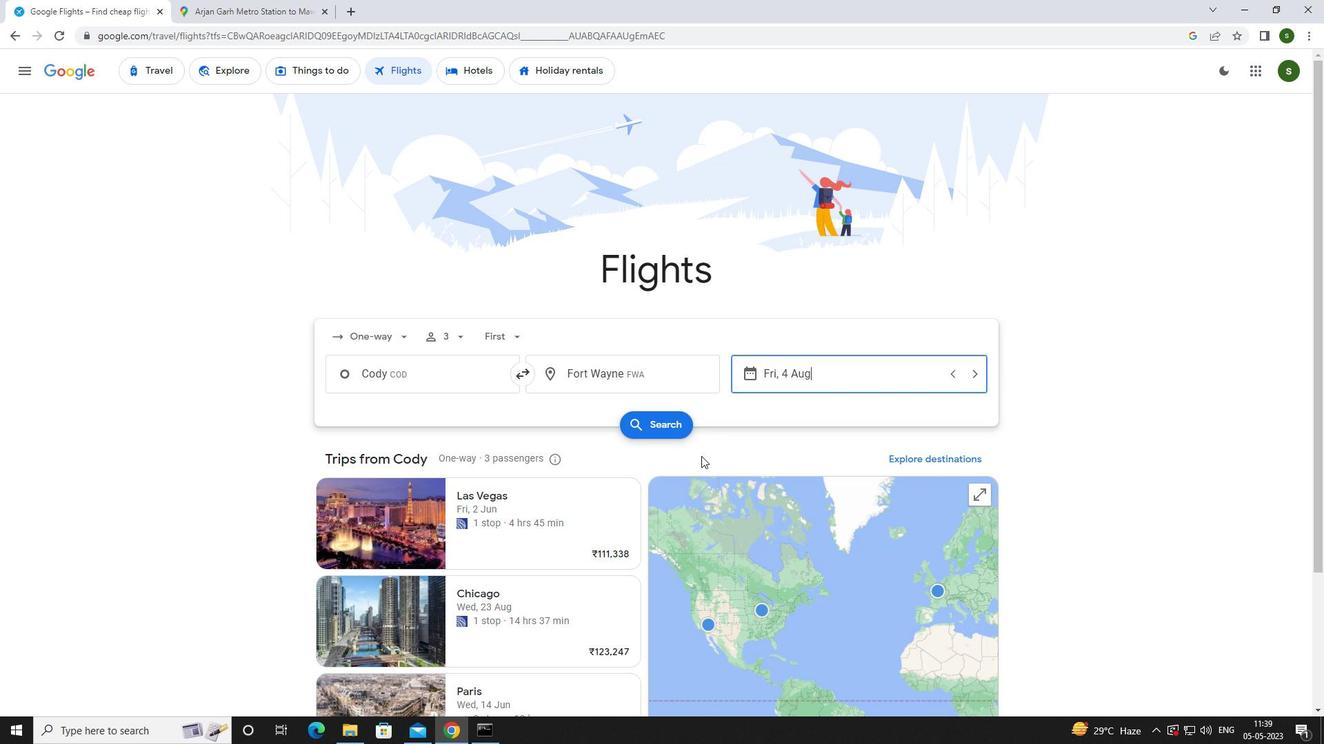 
Action: Mouse pressed left at (678, 417)
Screenshot: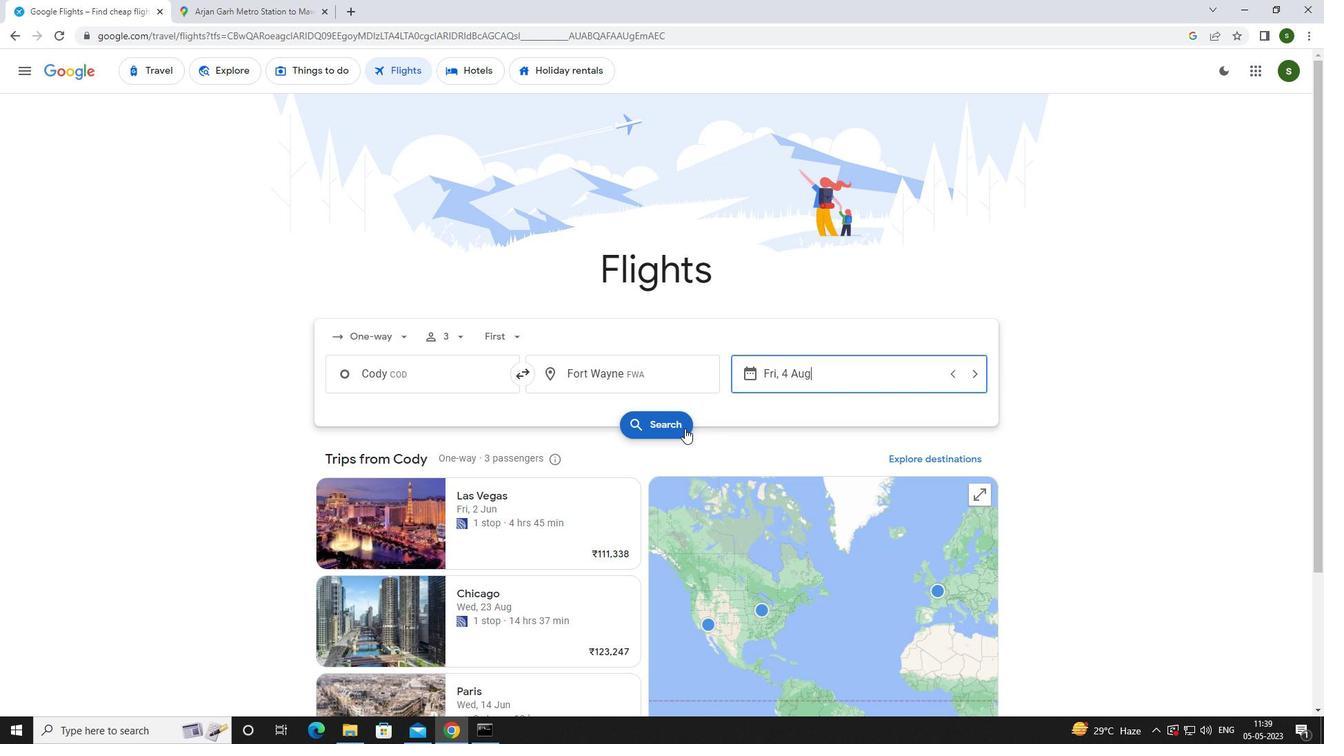 
Action: Mouse moved to (357, 200)
Screenshot: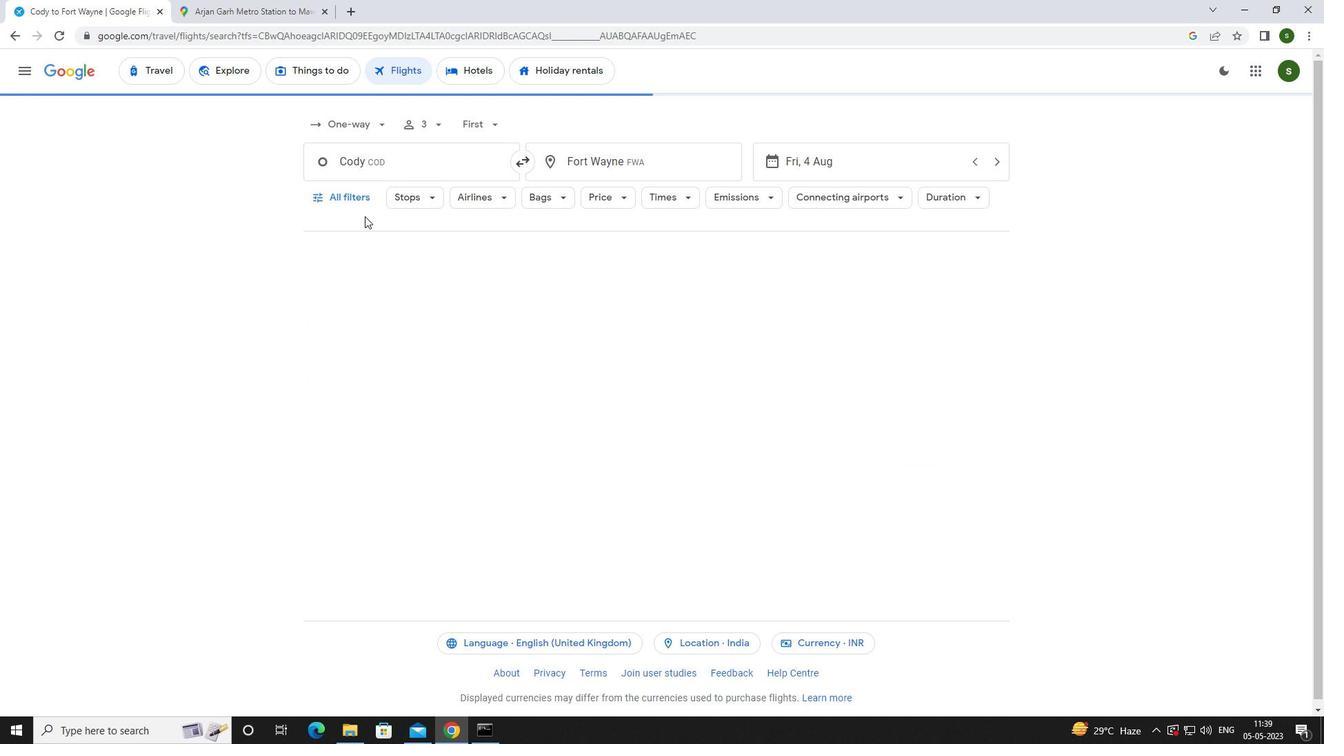 
Action: Mouse pressed left at (357, 200)
Screenshot: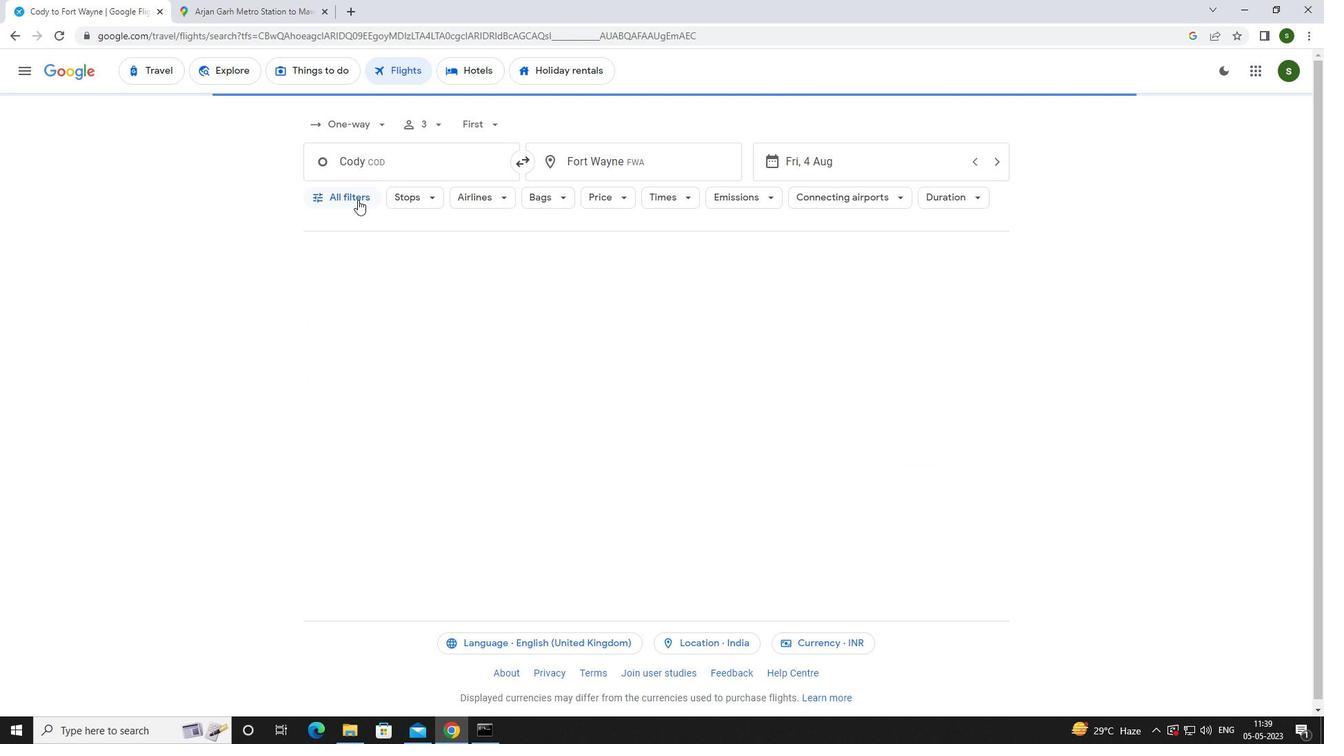 
Action: Mouse moved to (515, 491)
Screenshot: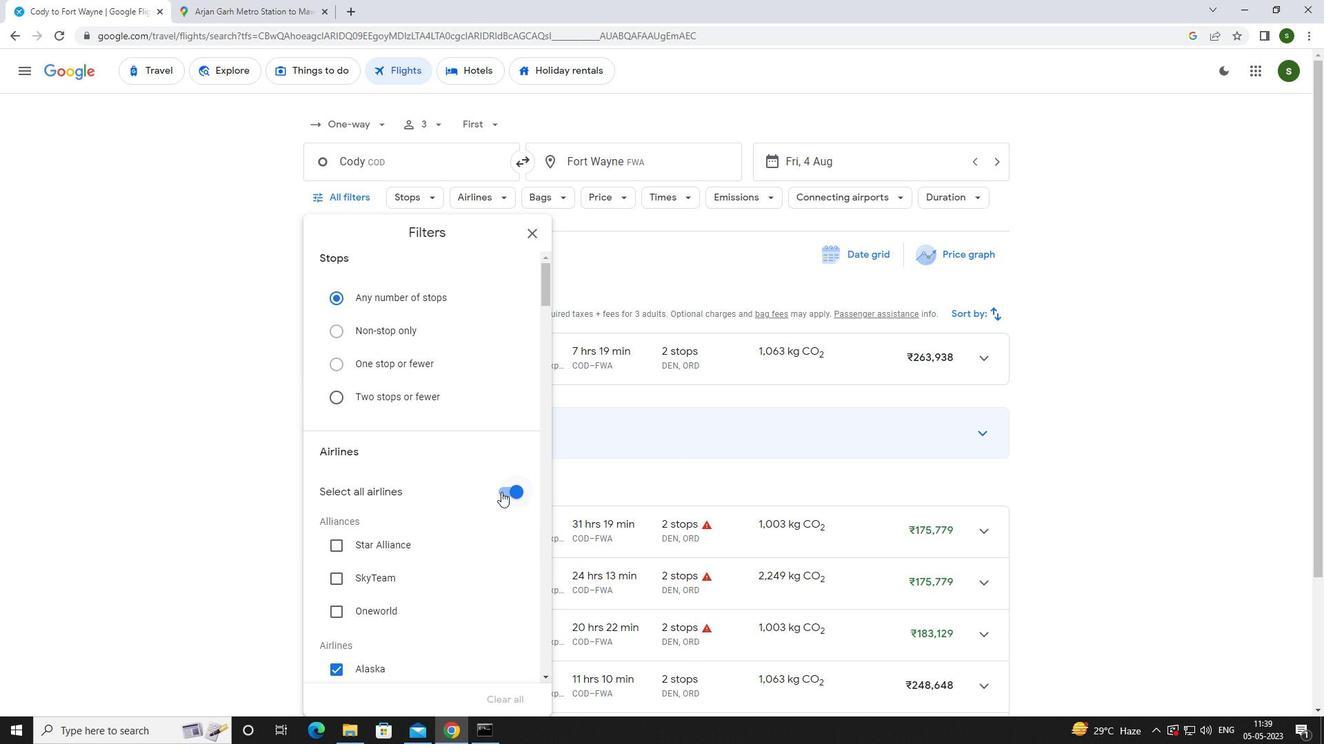 
Action: Mouse pressed left at (515, 491)
Screenshot: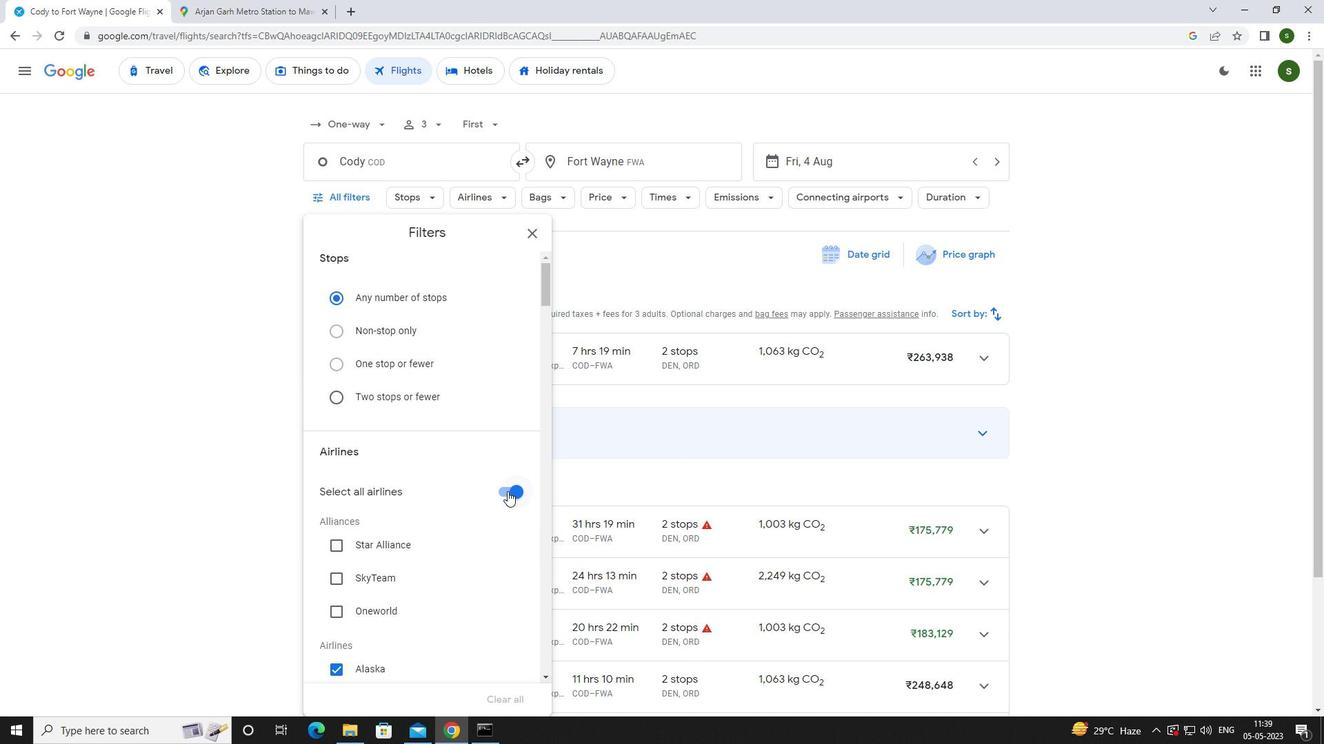 
Action: Mouse moved to (495, 471)
Screenshot: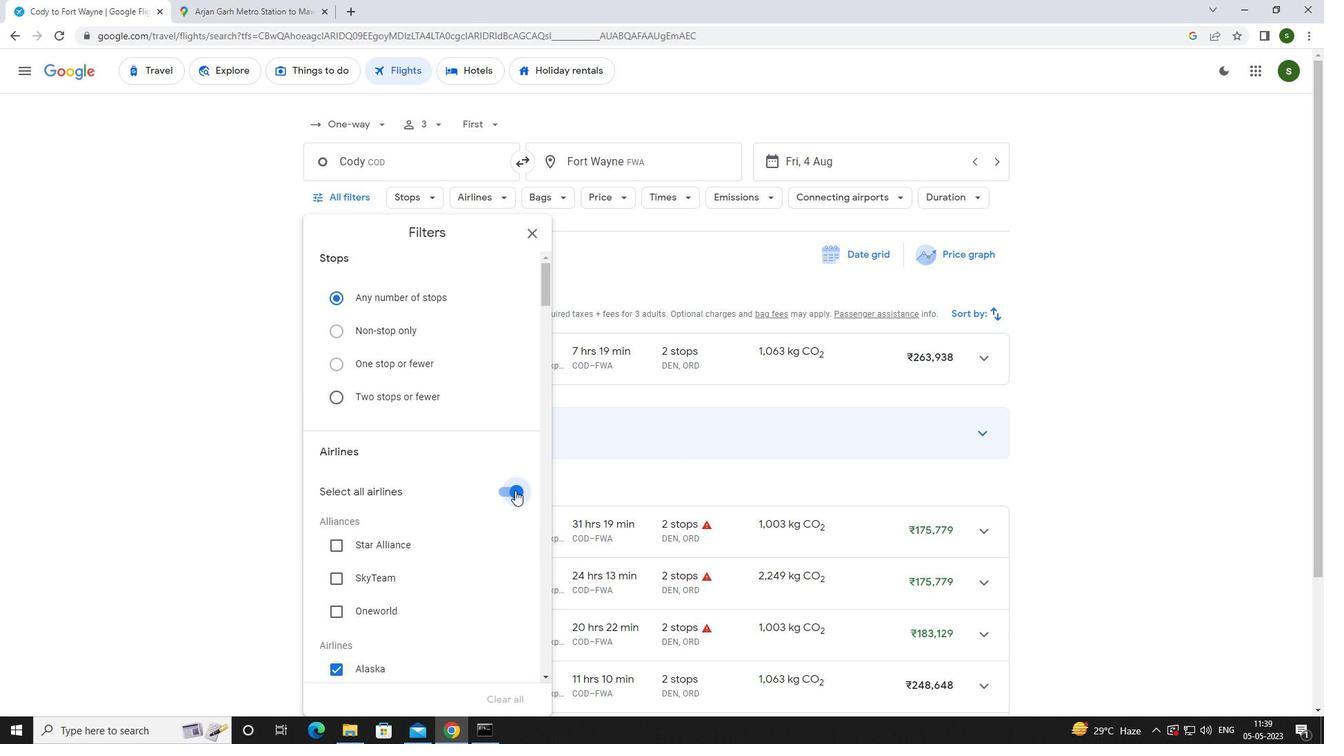 
Action: Mouse scrolled (495, 471) with delta (0, 0)
Screenshot: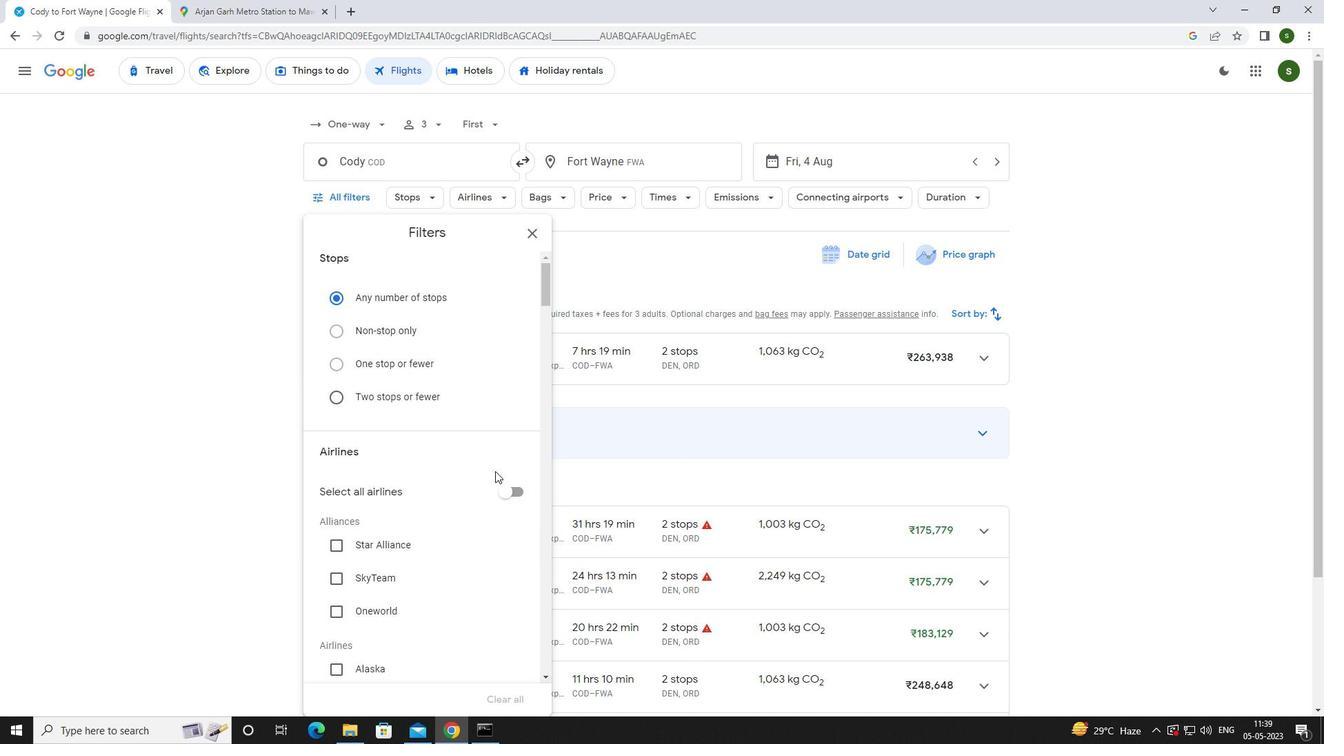 
Action: Mouse scrolled (495, 471) with delta (0, 0)
Screenshot: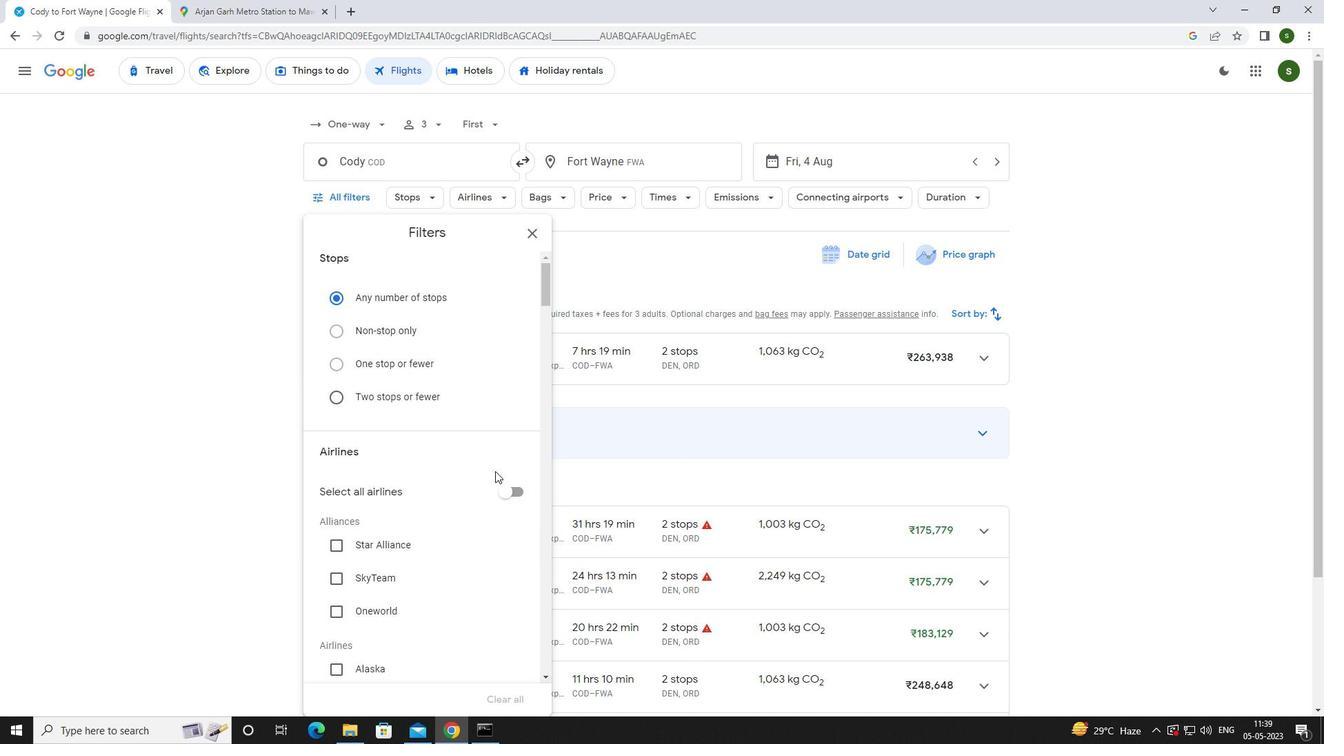 
Action: Mouse scrolled (495, 471) with delta (0, 0)
Screenshot: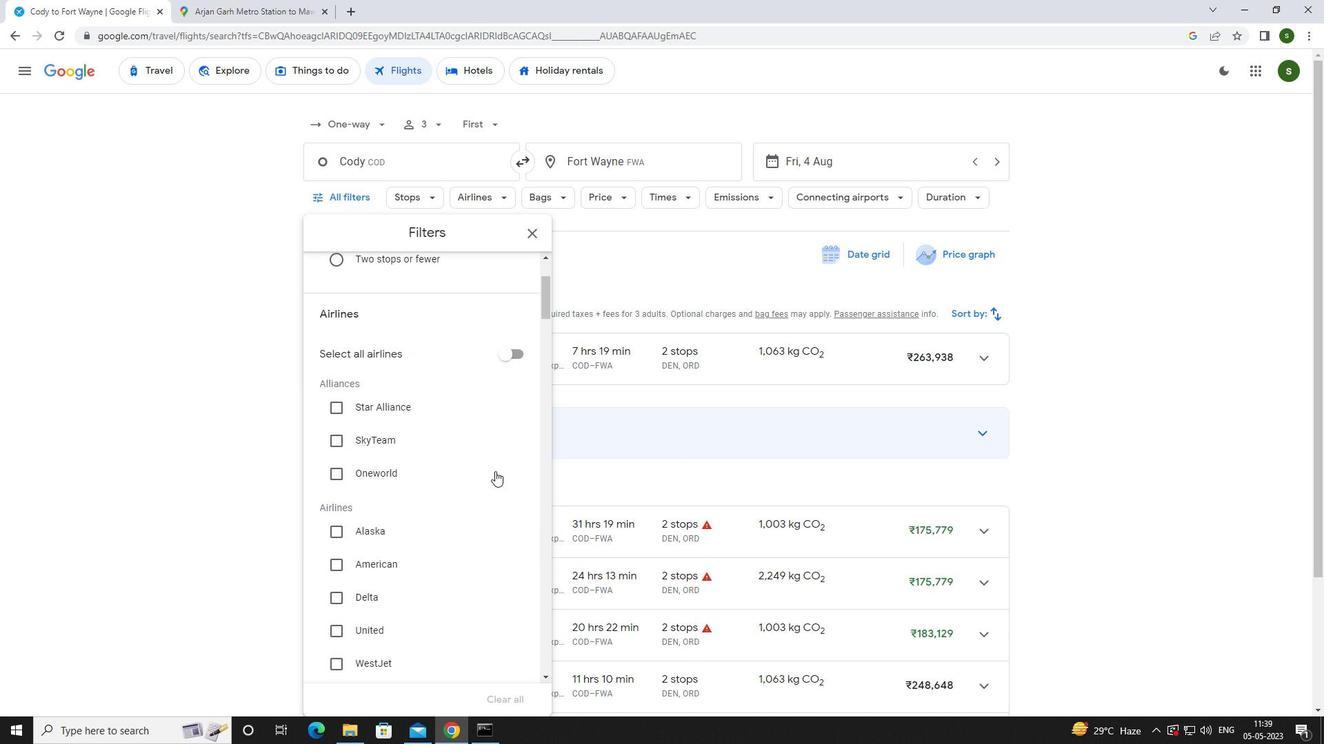
Action: Mouse scrolled (495, 471) with delta (0, 0)
Screenshot: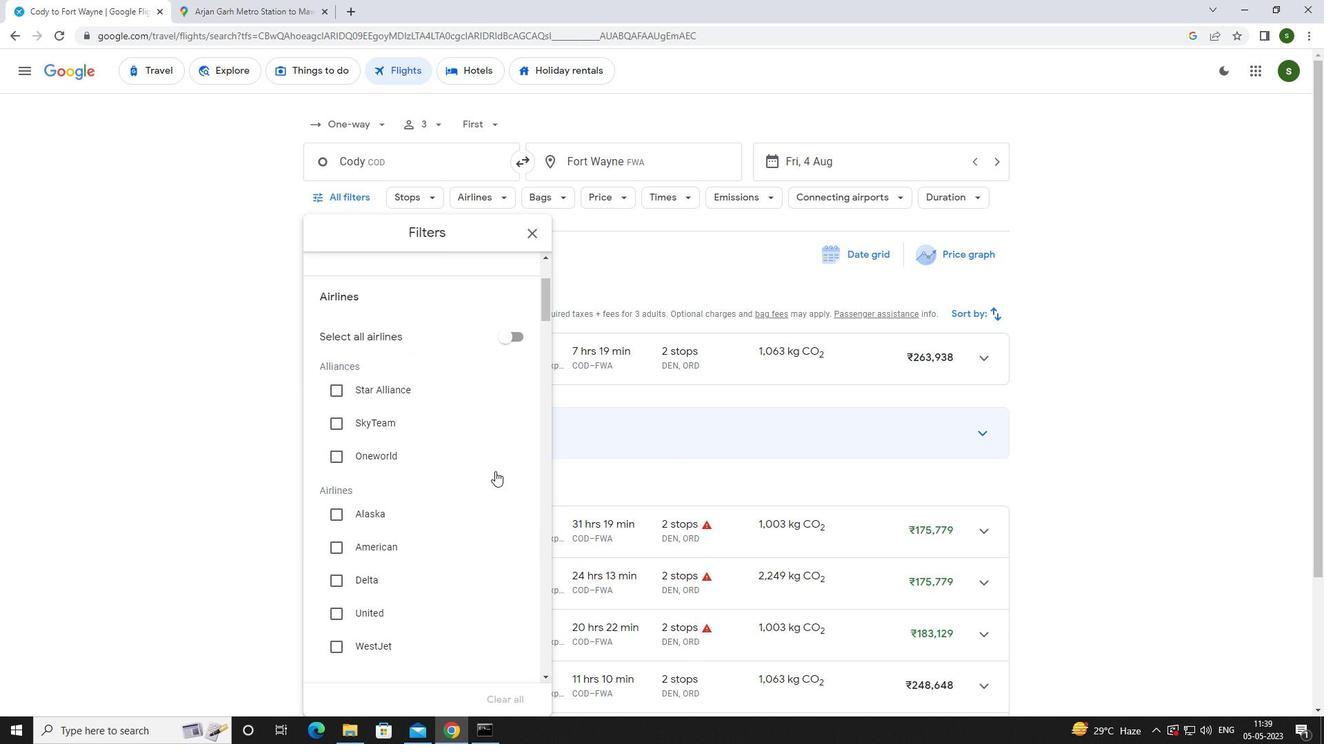 
Action: Mouse moved to (382, 493)
Screenshot: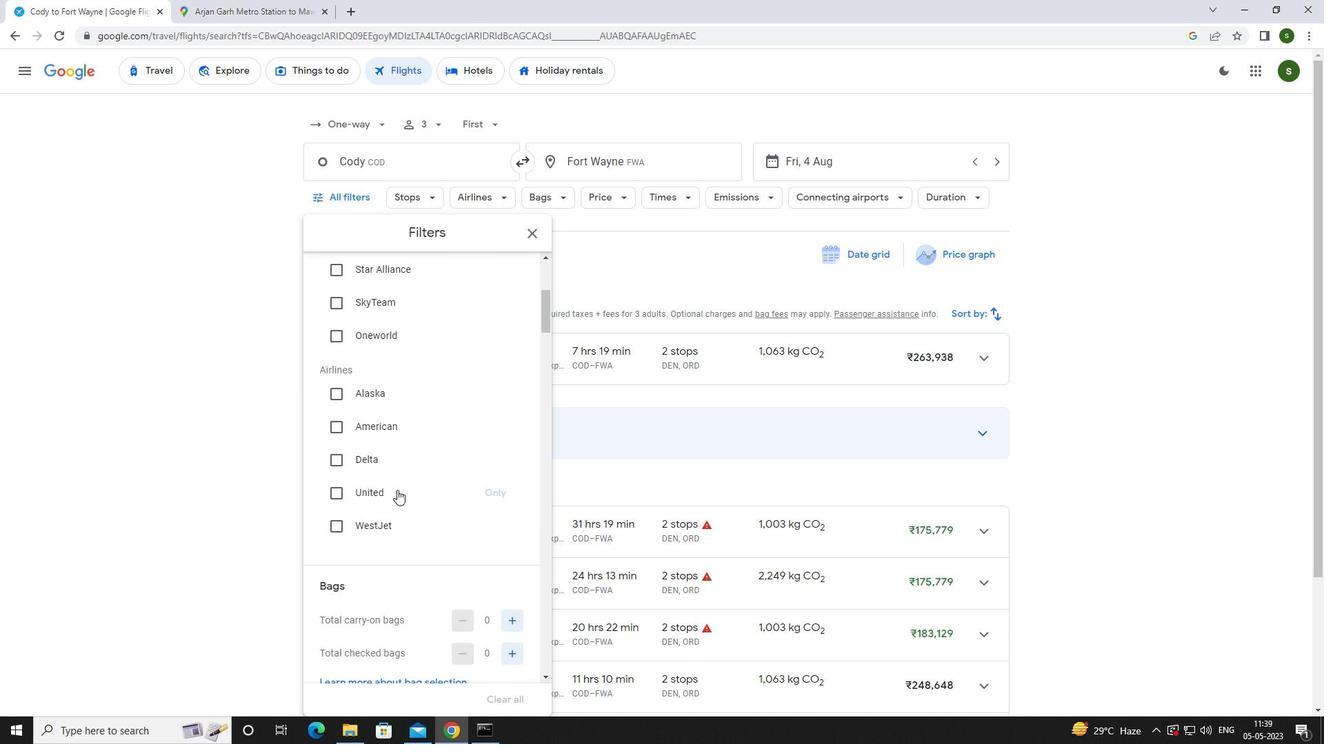 
Action: Mouse pressed left at (382, 493)
Screenshot: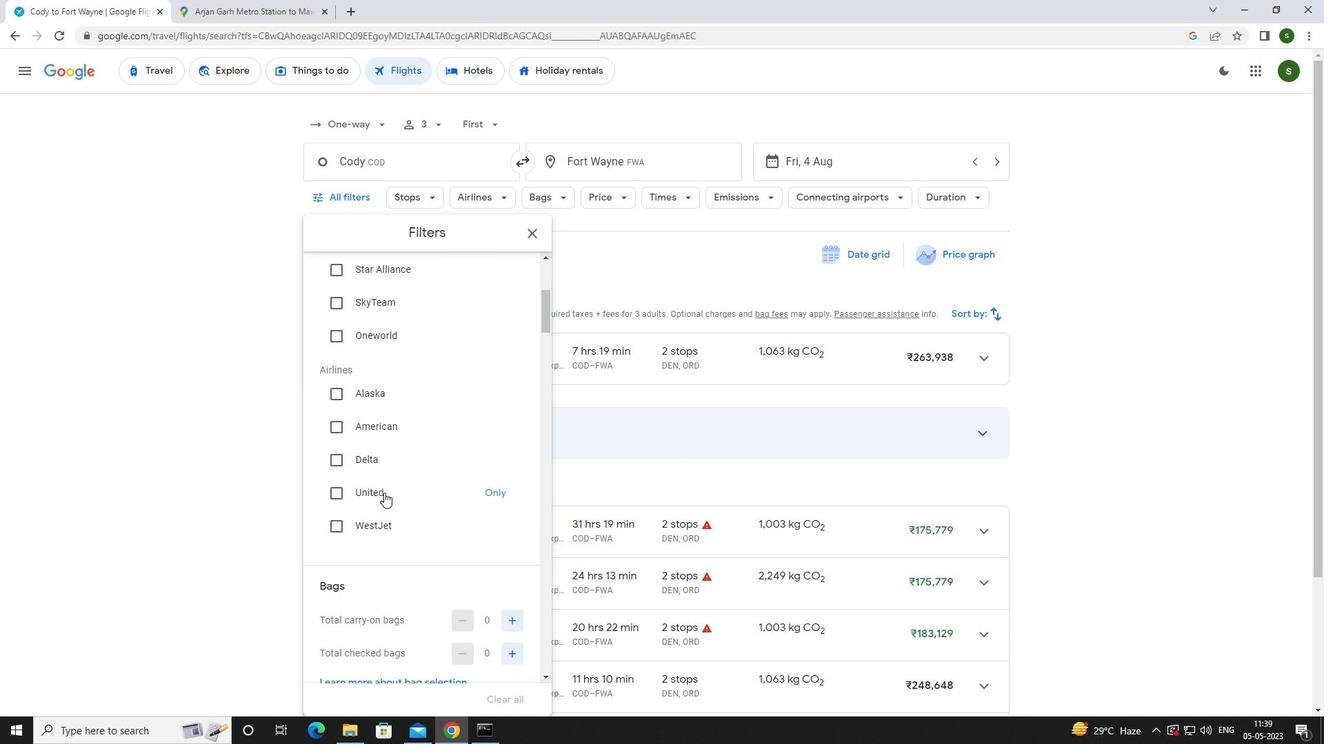 
Action: Mouse scrolled (382, 493) with delta (0, 0)
Screenshot: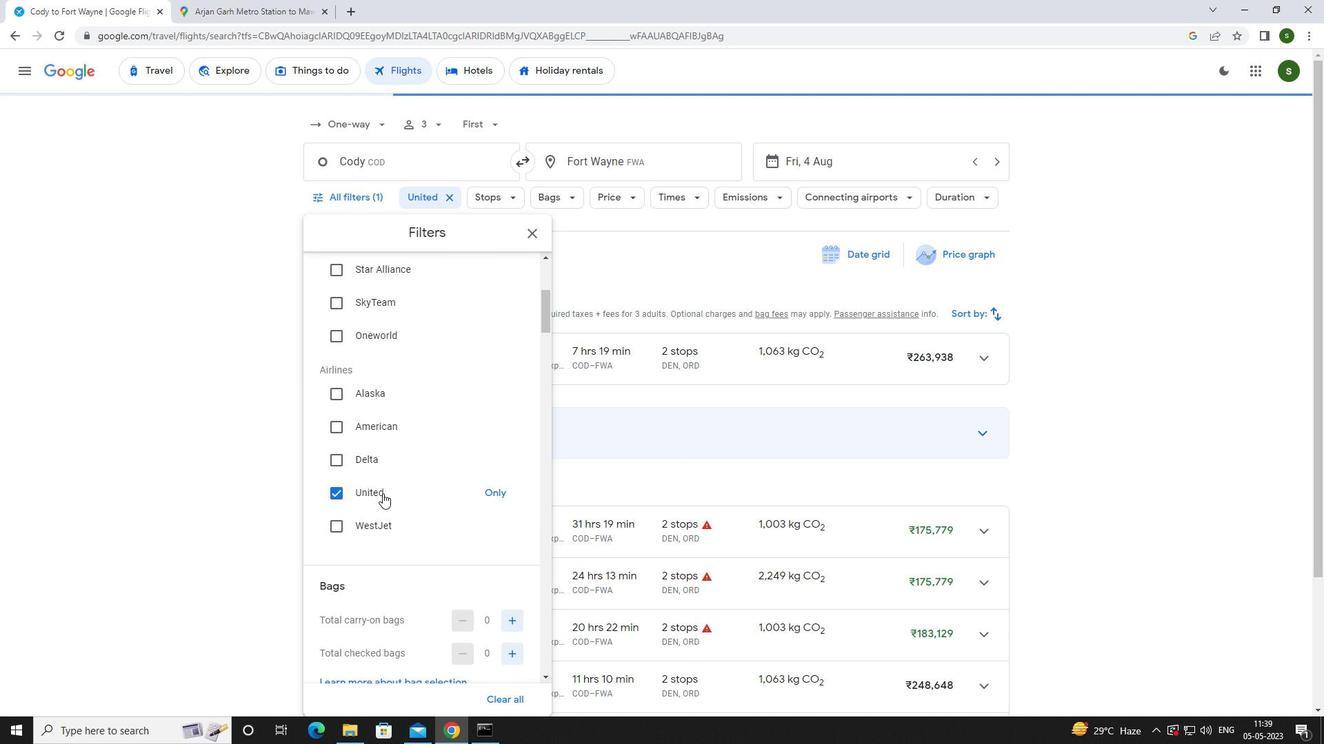 
Action: Mouse scrolled (382, 493) with delta (0, 0)
Screenshot: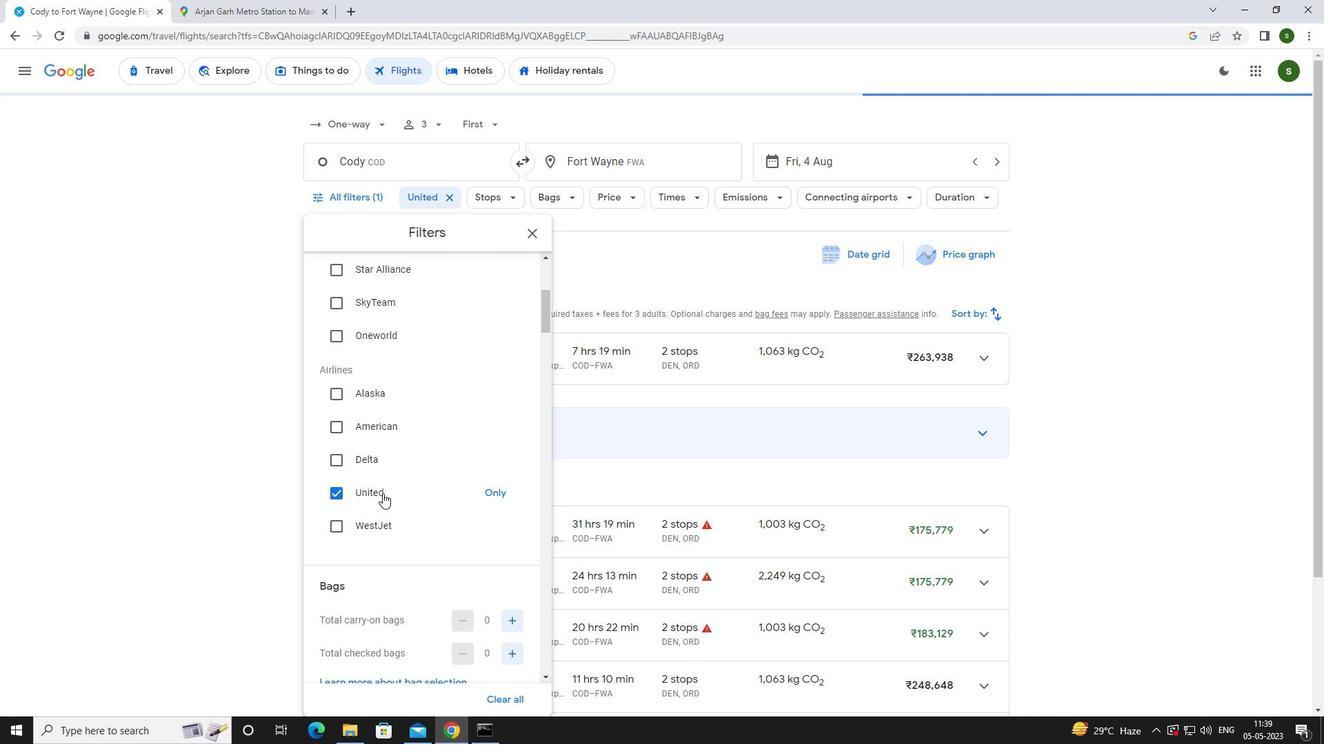 
Action: Mouse moved to (509, 519)
Screenshot: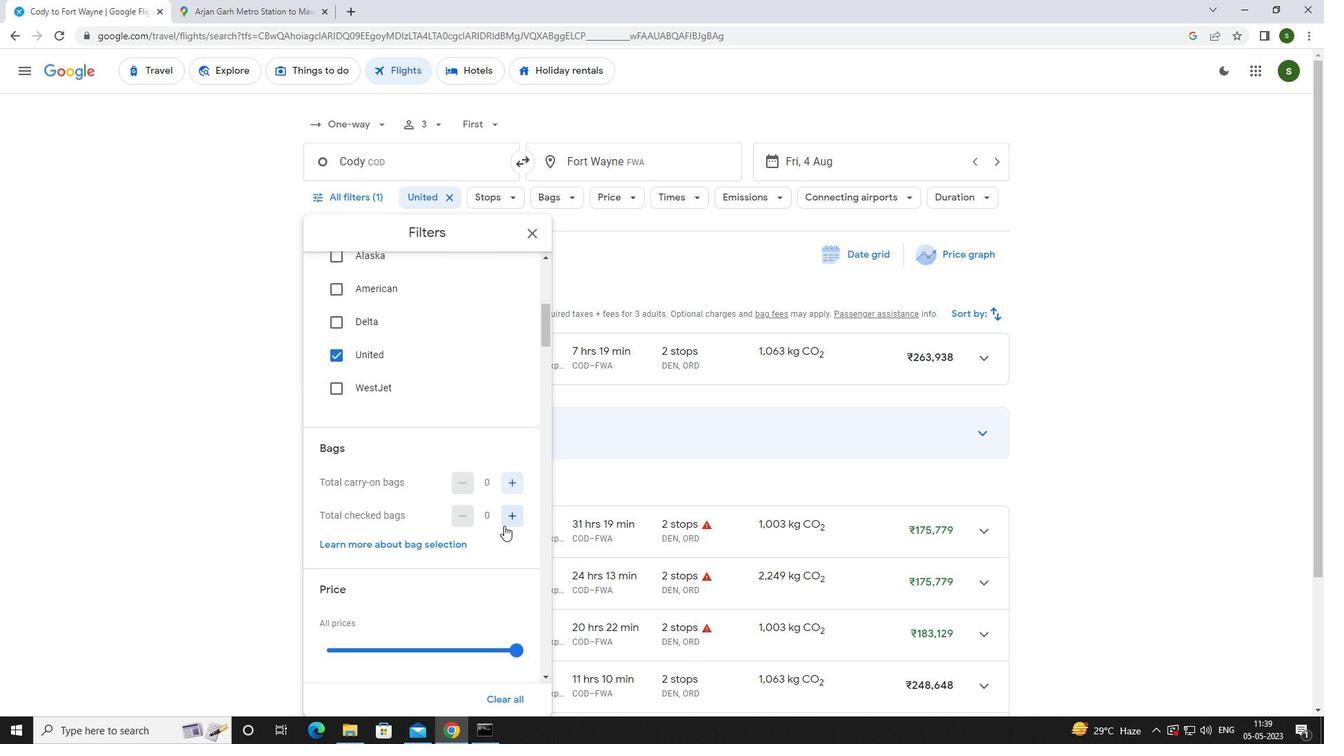 
Action: Mouse pressed left at (509, 519)
Screenshot: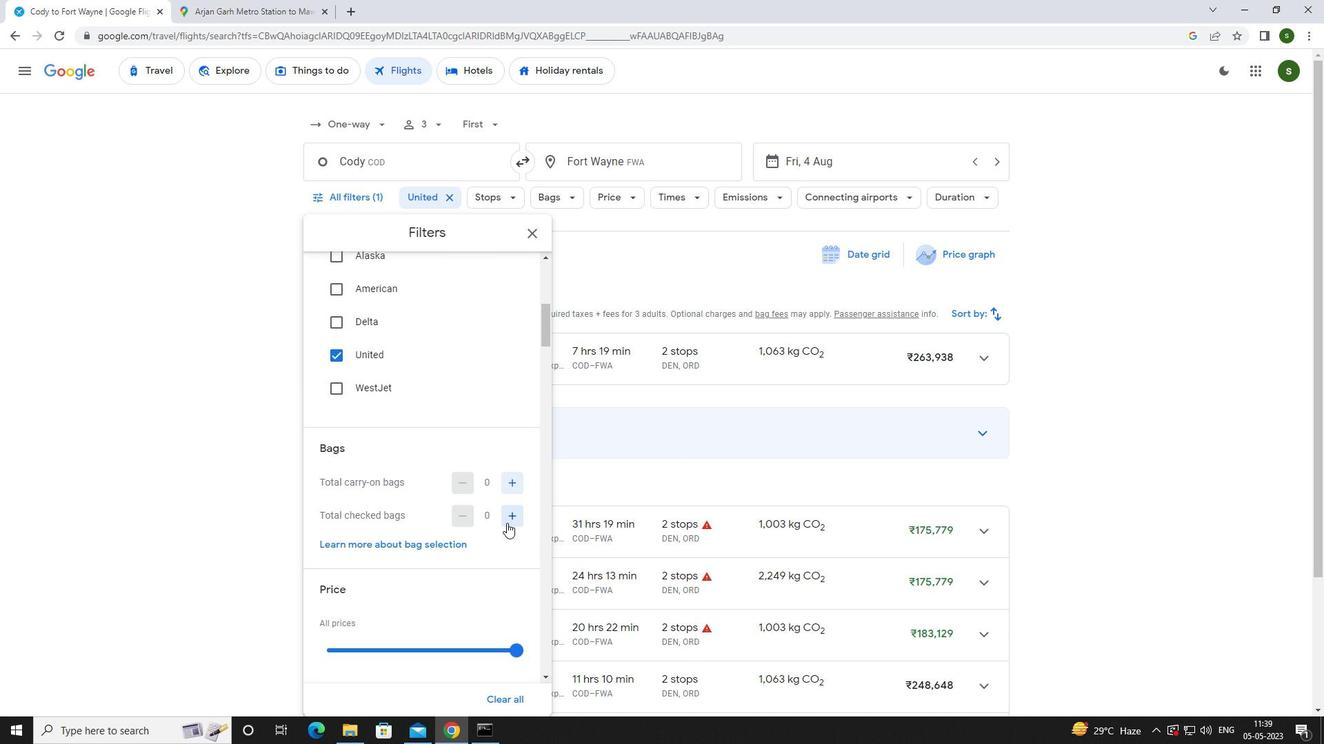 
Action: Mouse pressed left at (509, 519)
Screenshot: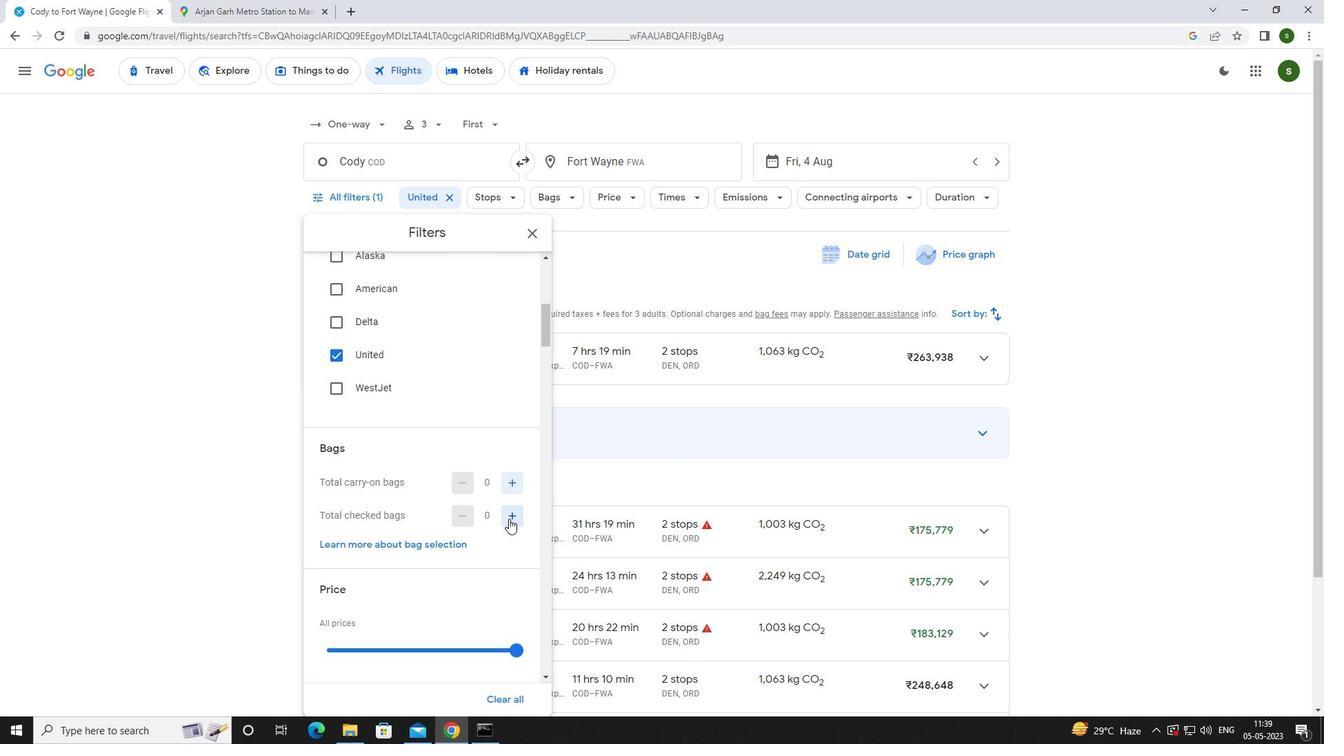 
Action: Mouse pressed left at (509, 519)
Screenshot: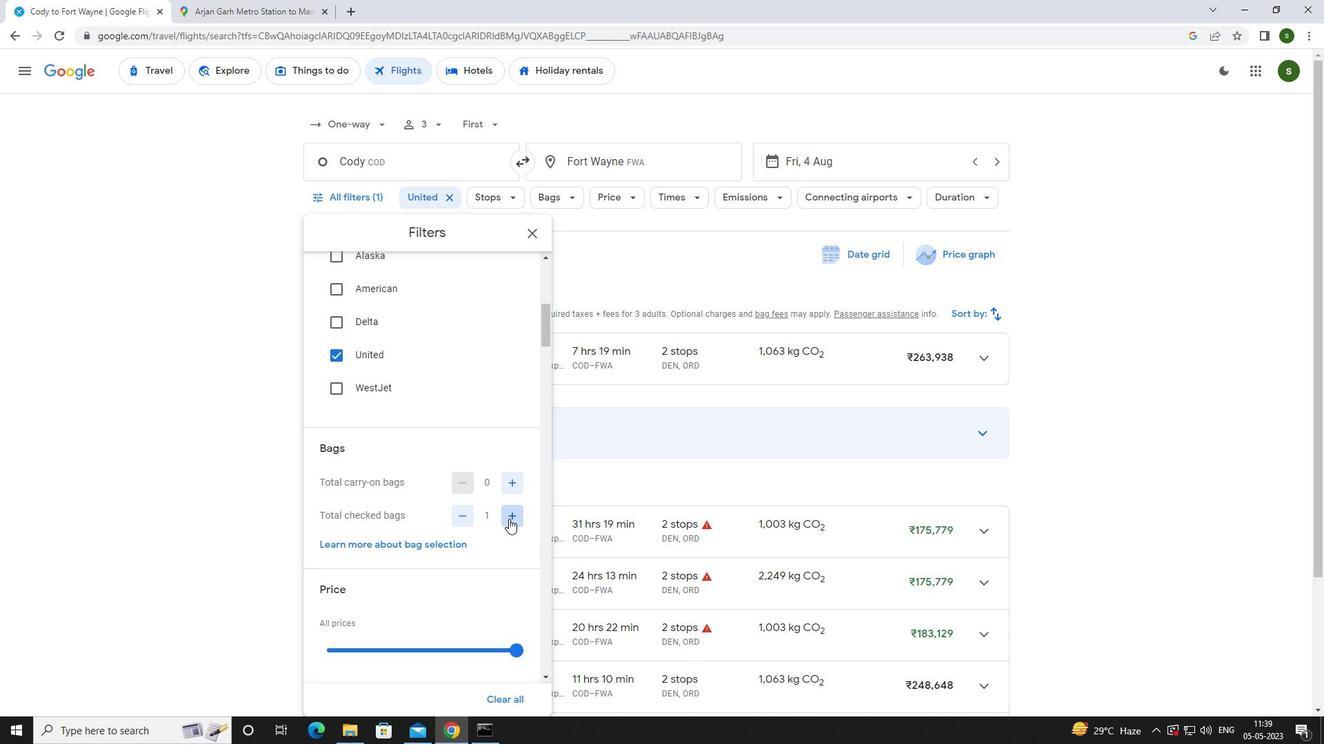 
Action: Mouse pressed left at (509, 519)
Screenshot: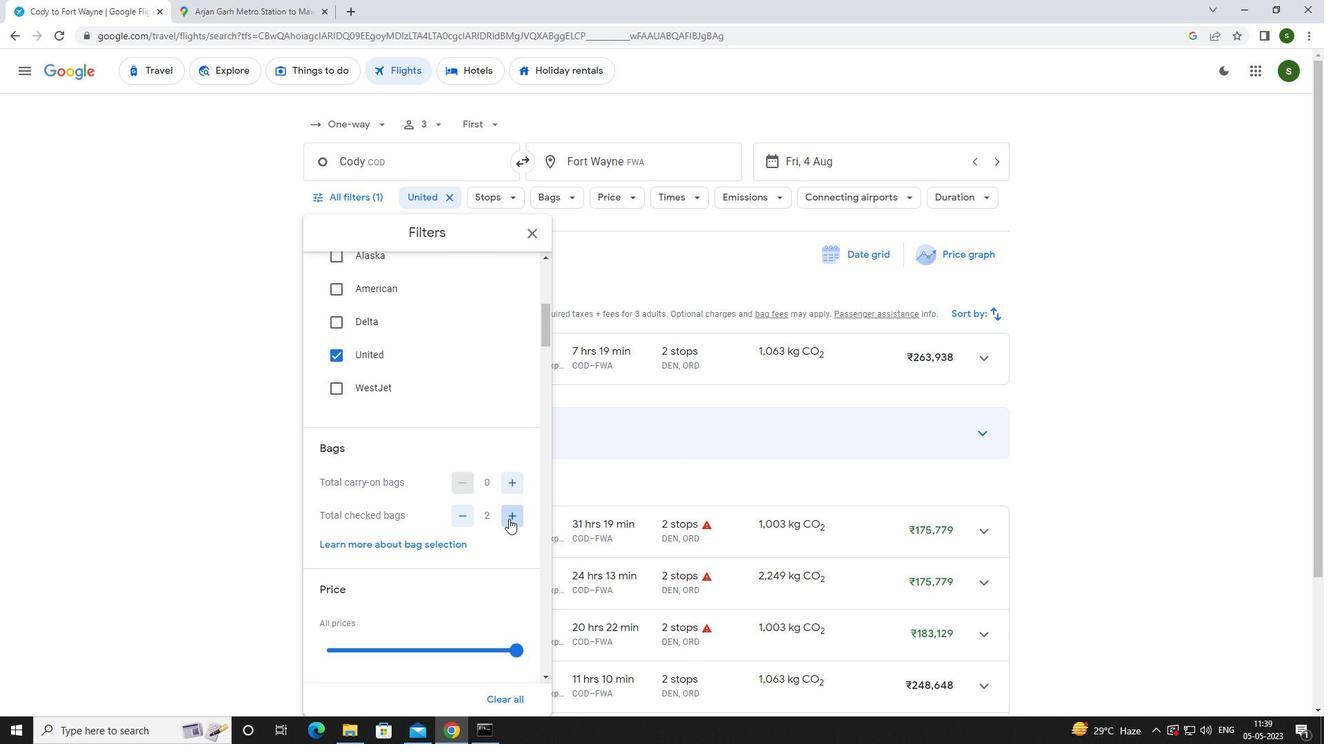 
Action: Mouse pressed left at (509, 519)
Screenshot: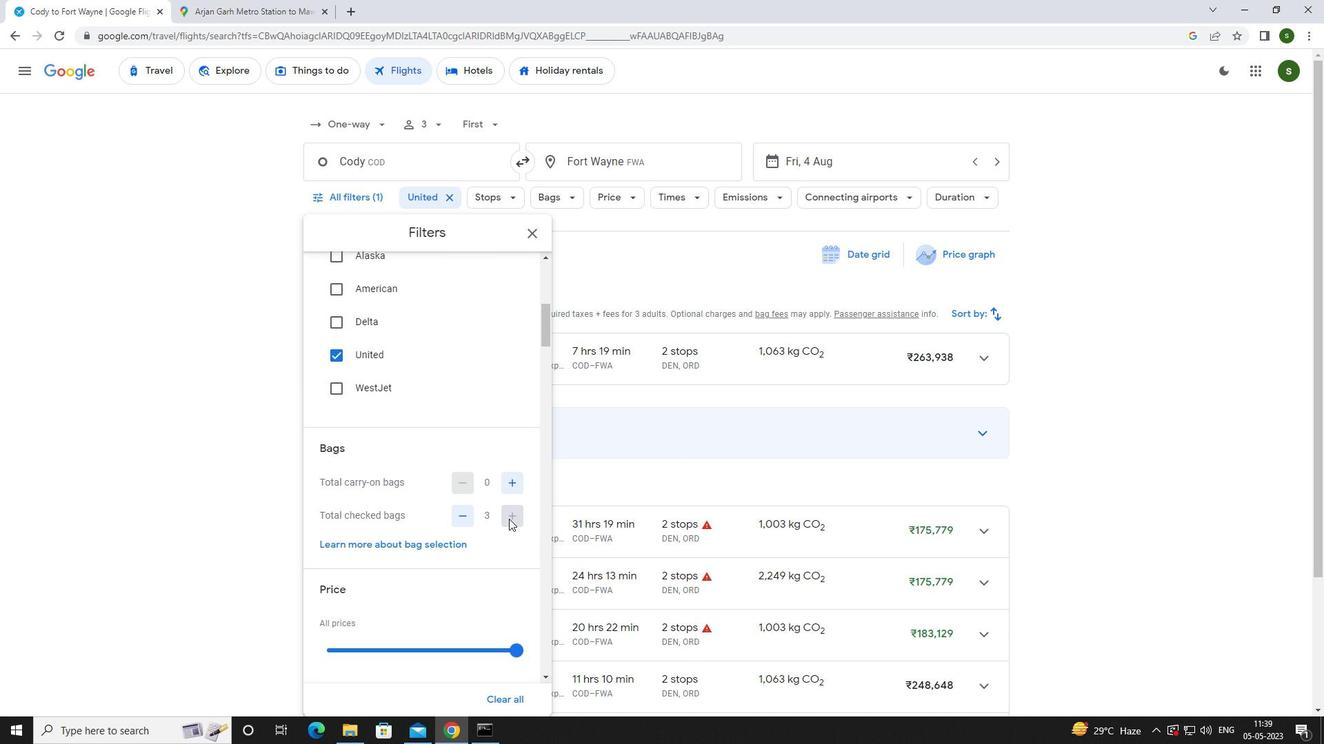 
Action: Mouse pressed left at (509, 519)
Screenshot: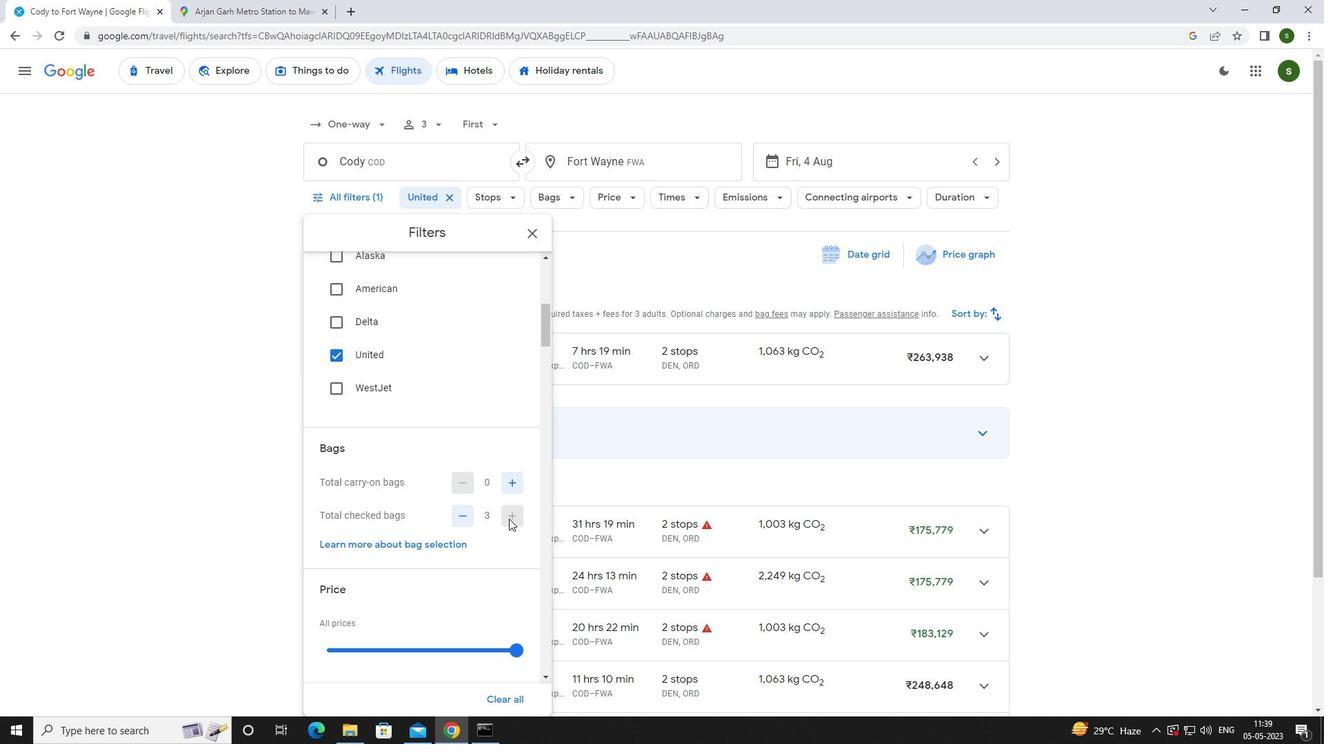 
Action: Mouse scrolled (509, 518) with delta (0, 0)
Screenshot: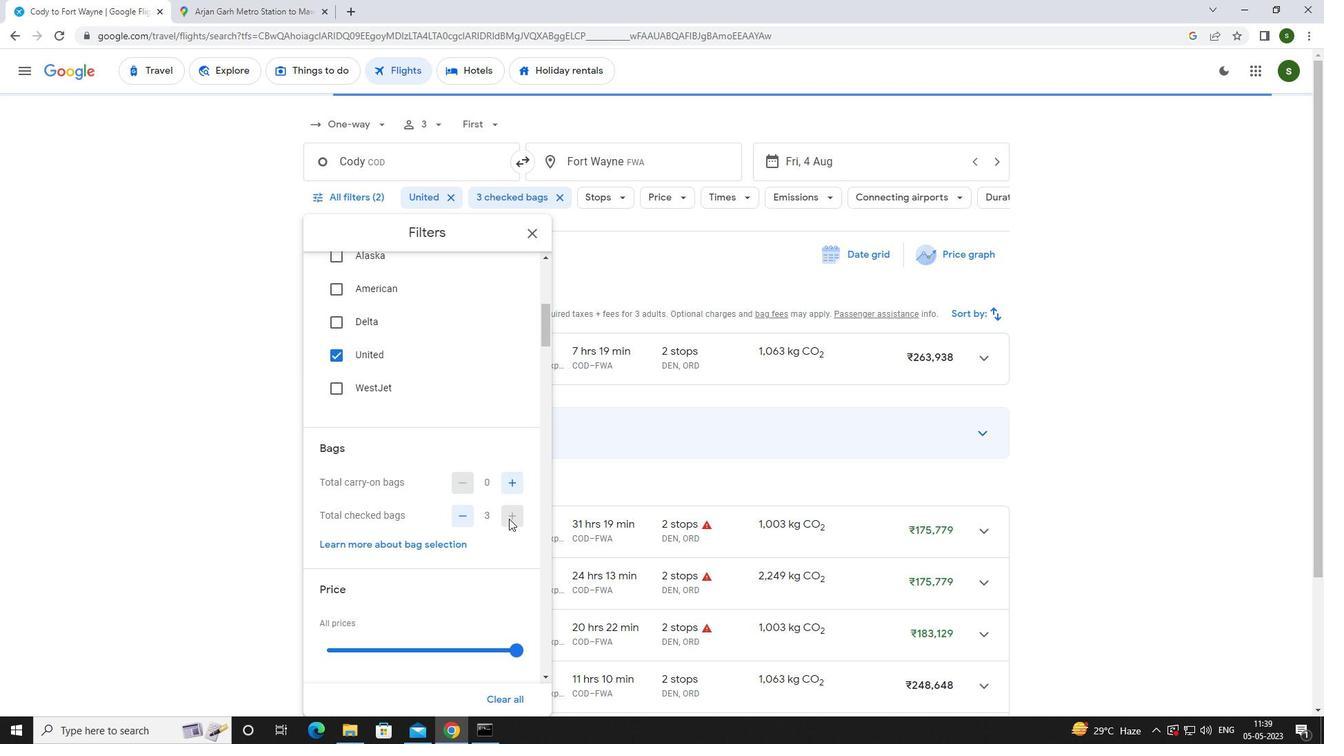
Action: Mouse scrolled (509, 518) with delta (0, 0)
Screenshot: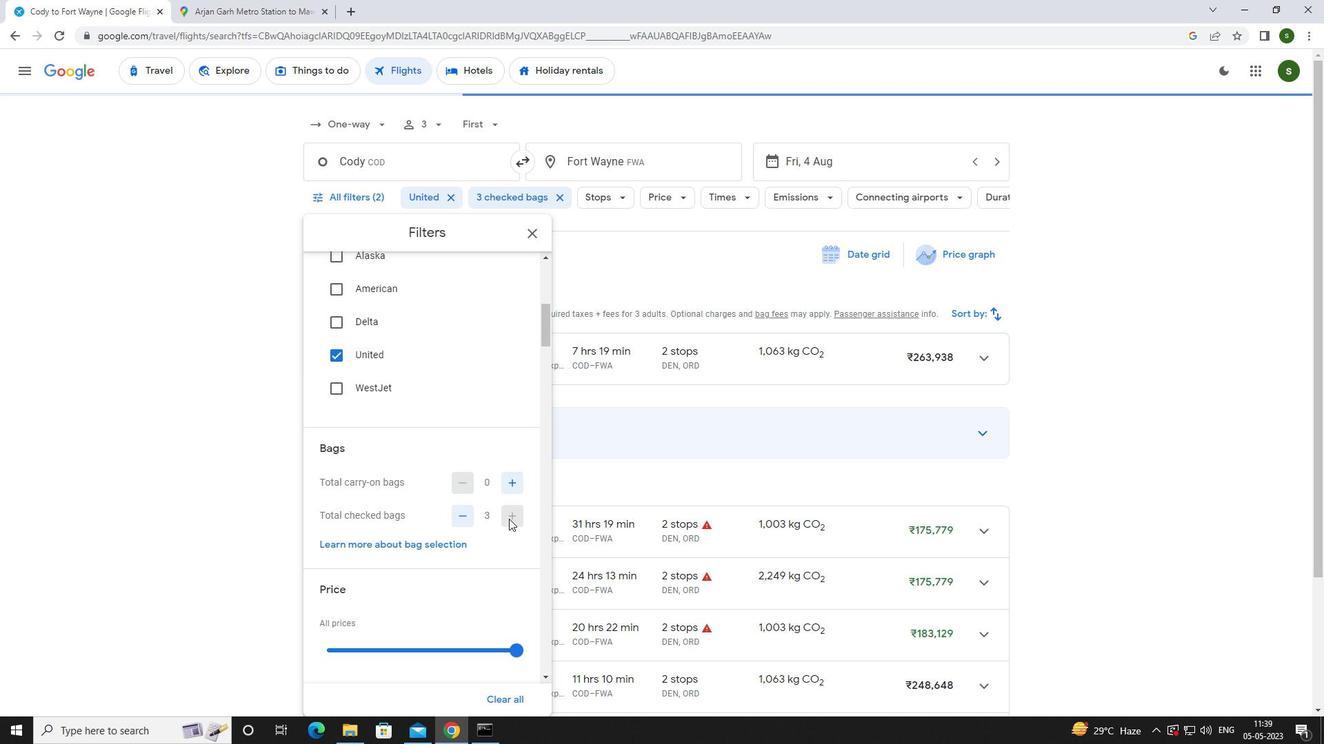 
Action: Mouse moved to (513, 511)
Screenshot: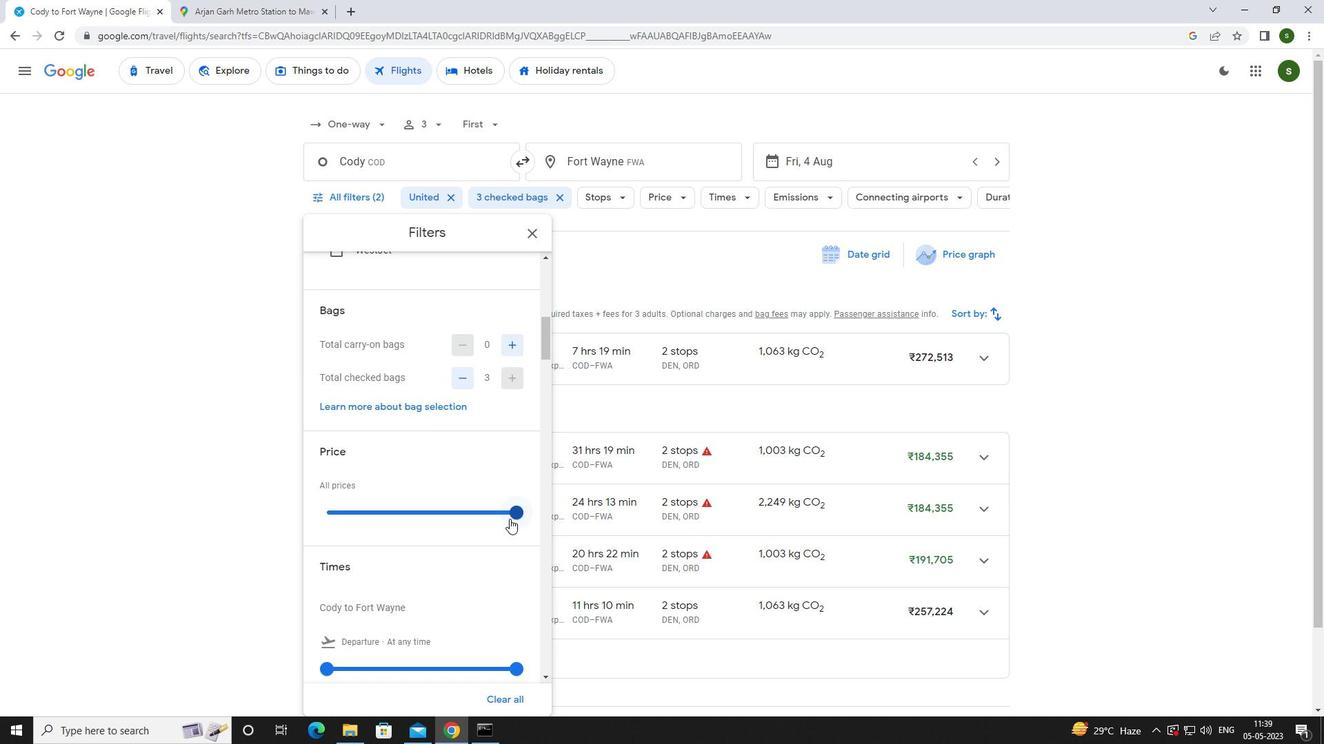 
Action: Mouse pressed left at (513, 511)
Screenshot: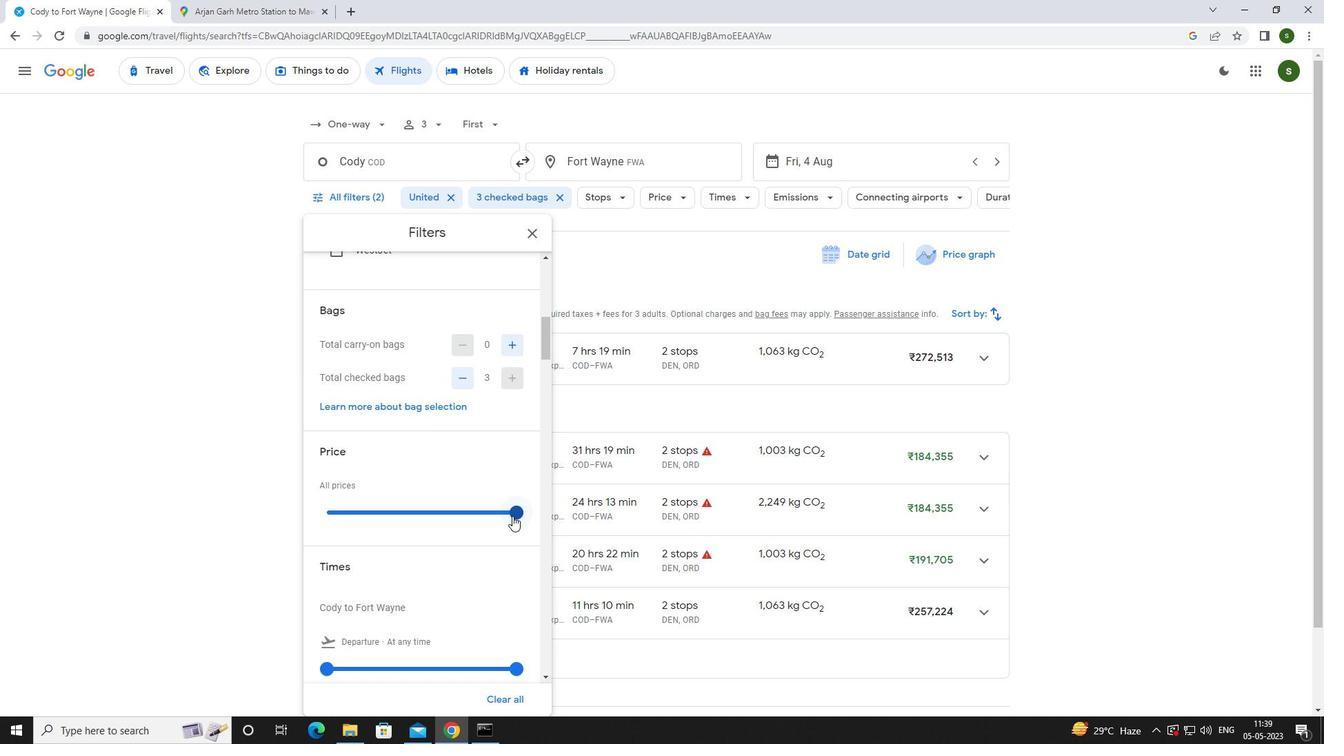 
Action: Mouse moved to (320, 509)
Screenshot: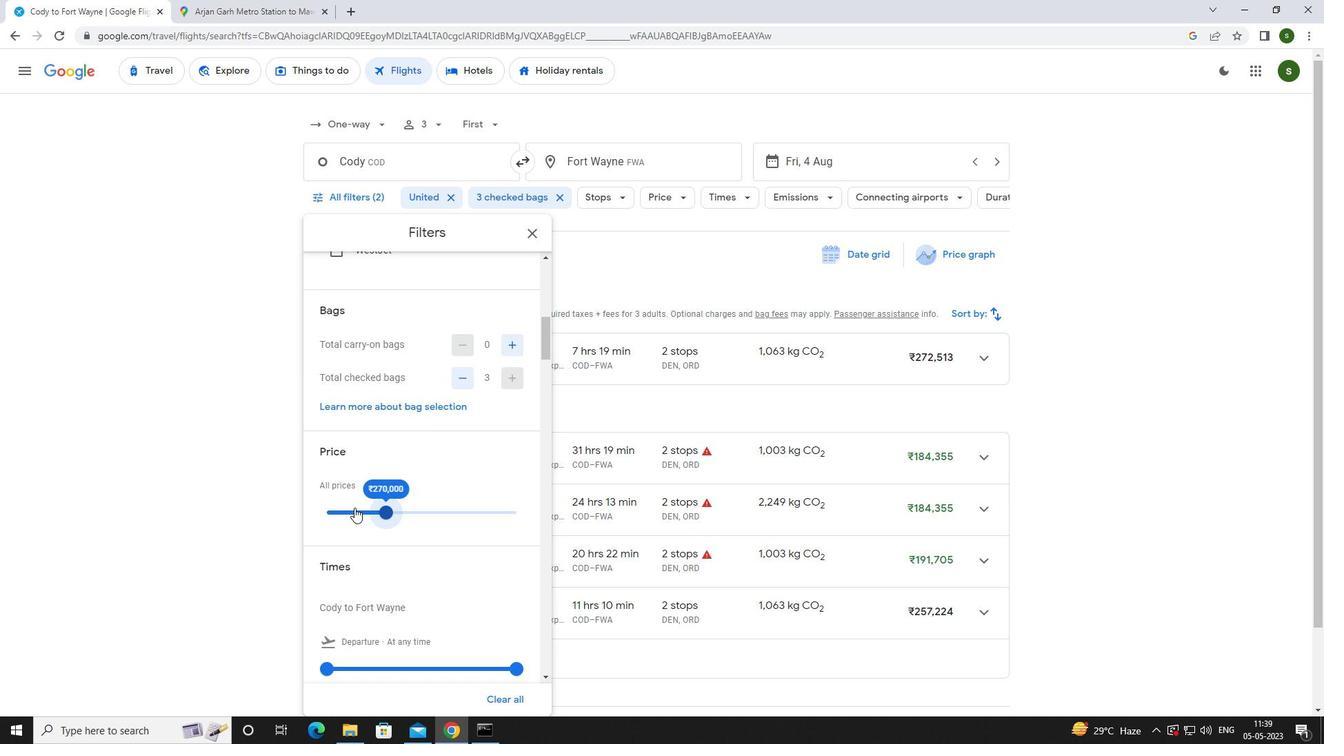 
Action: Mouse scrolled (320, 508) with delta (0, 0)
Screenshot: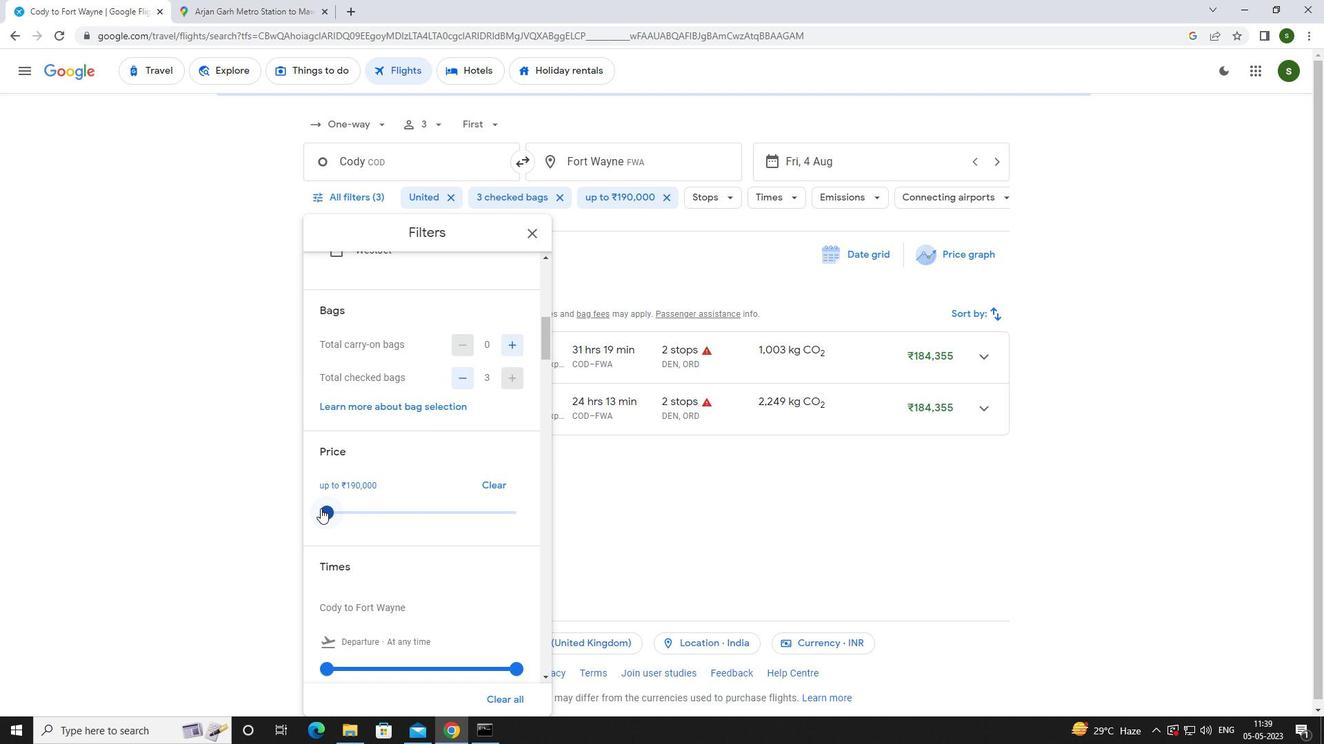 
Action: Mouse scrolled (320, 508) with delta (0, 0)
Screenshot: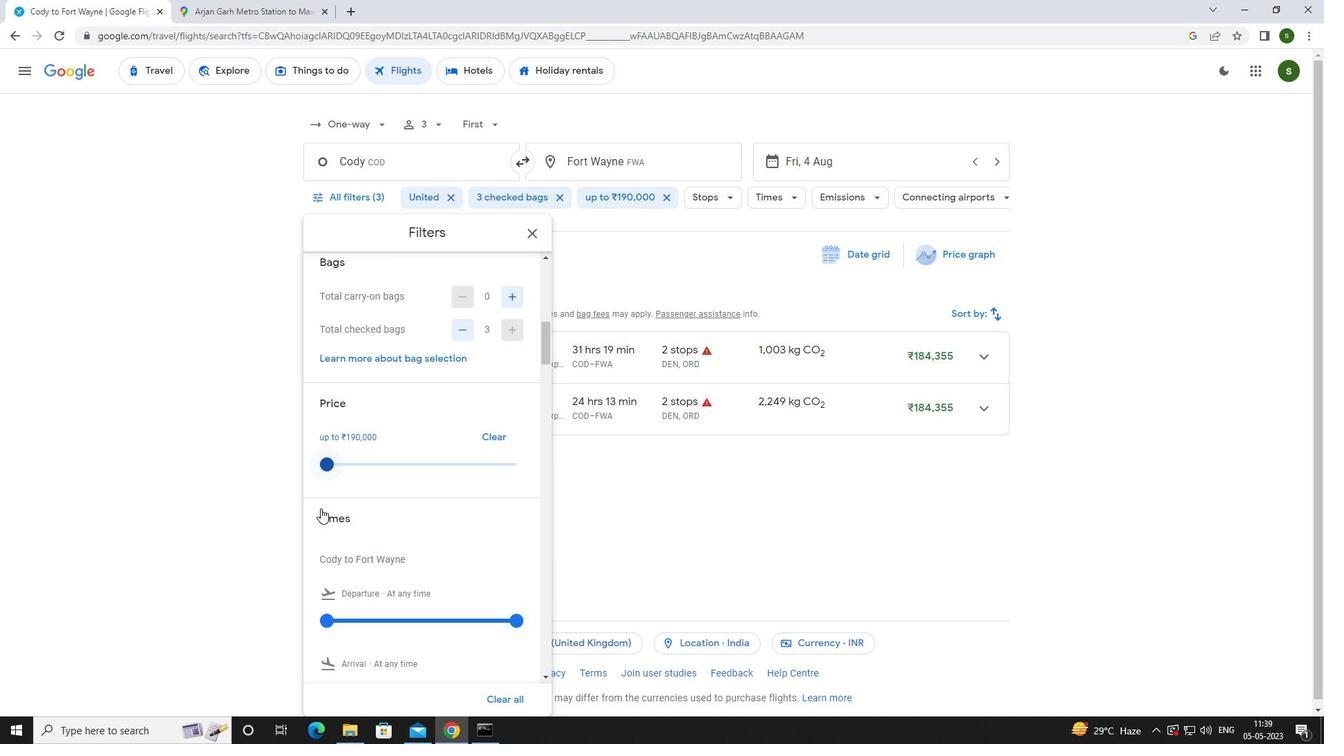 
Action: Mouse moved to (325, 529)
Screenshot: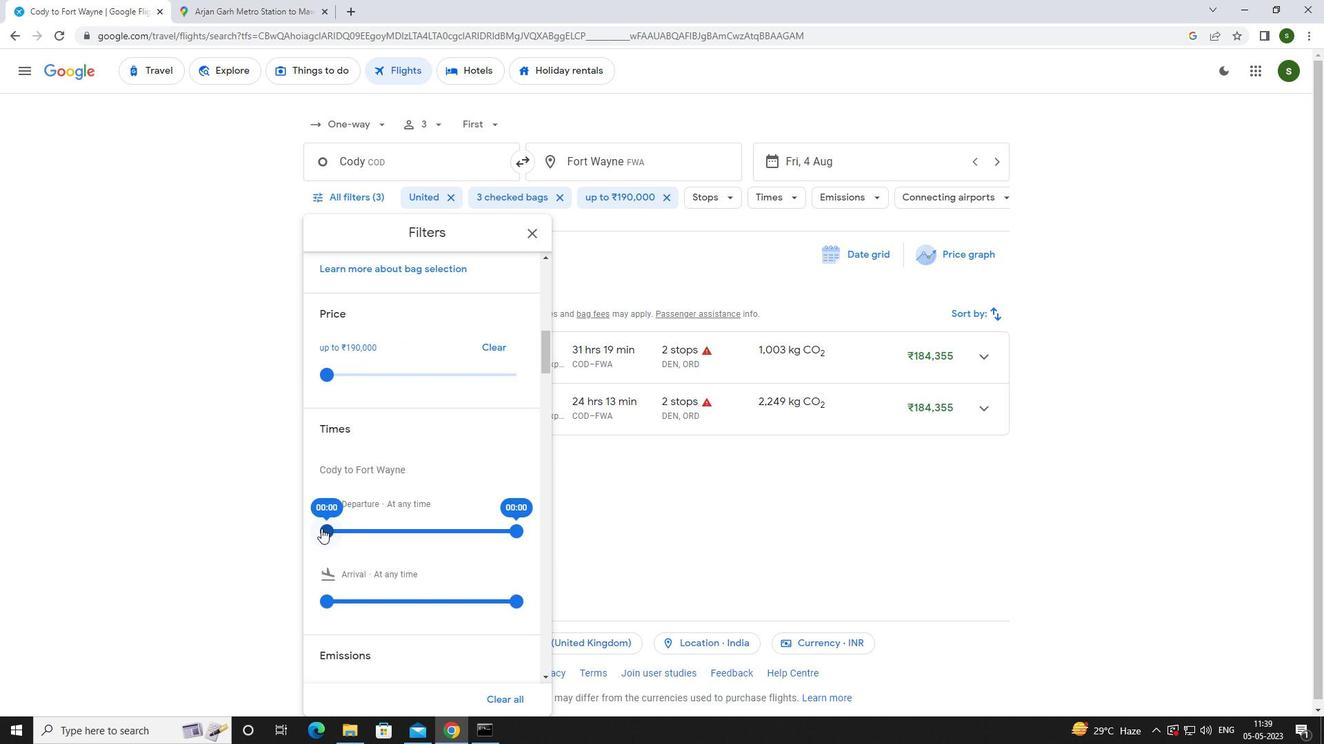 
Action: Mouse pressed left at (325, 529)
Screenshot: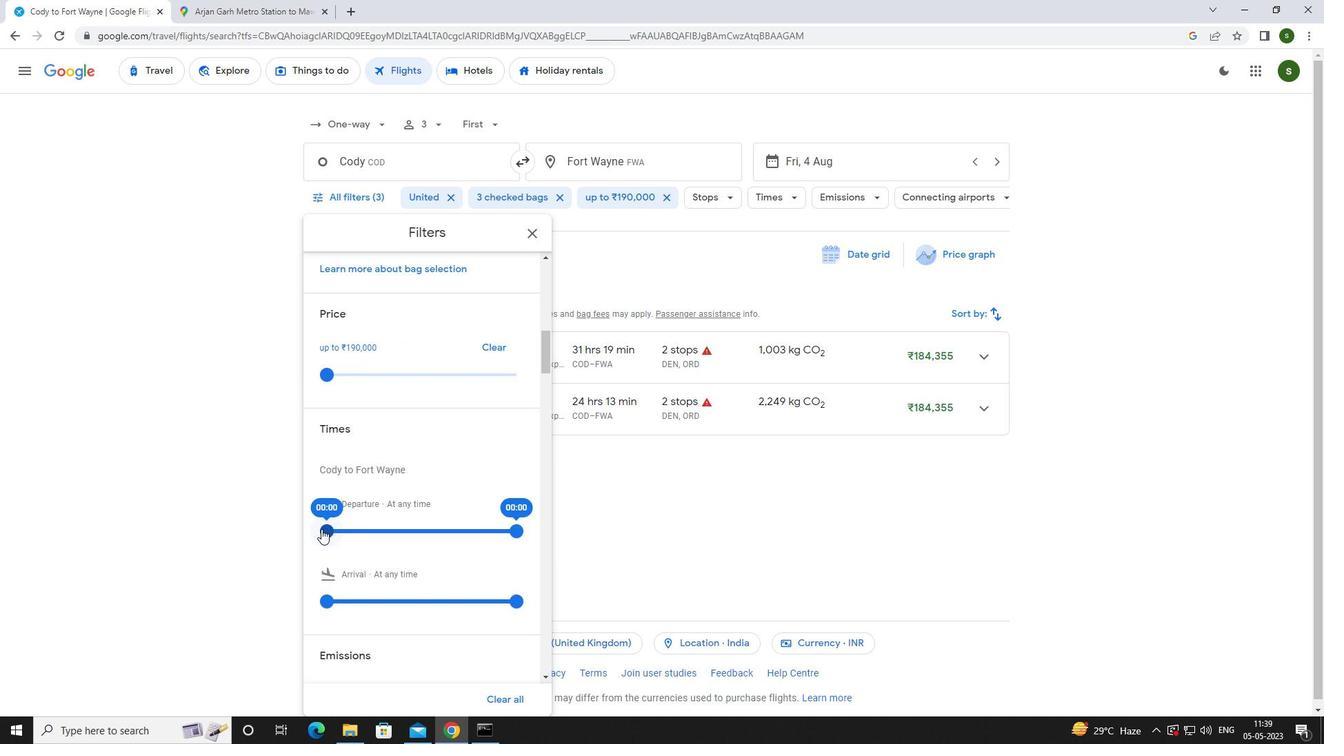 
Action: Mouse moved to (669, 522)
Screenshot: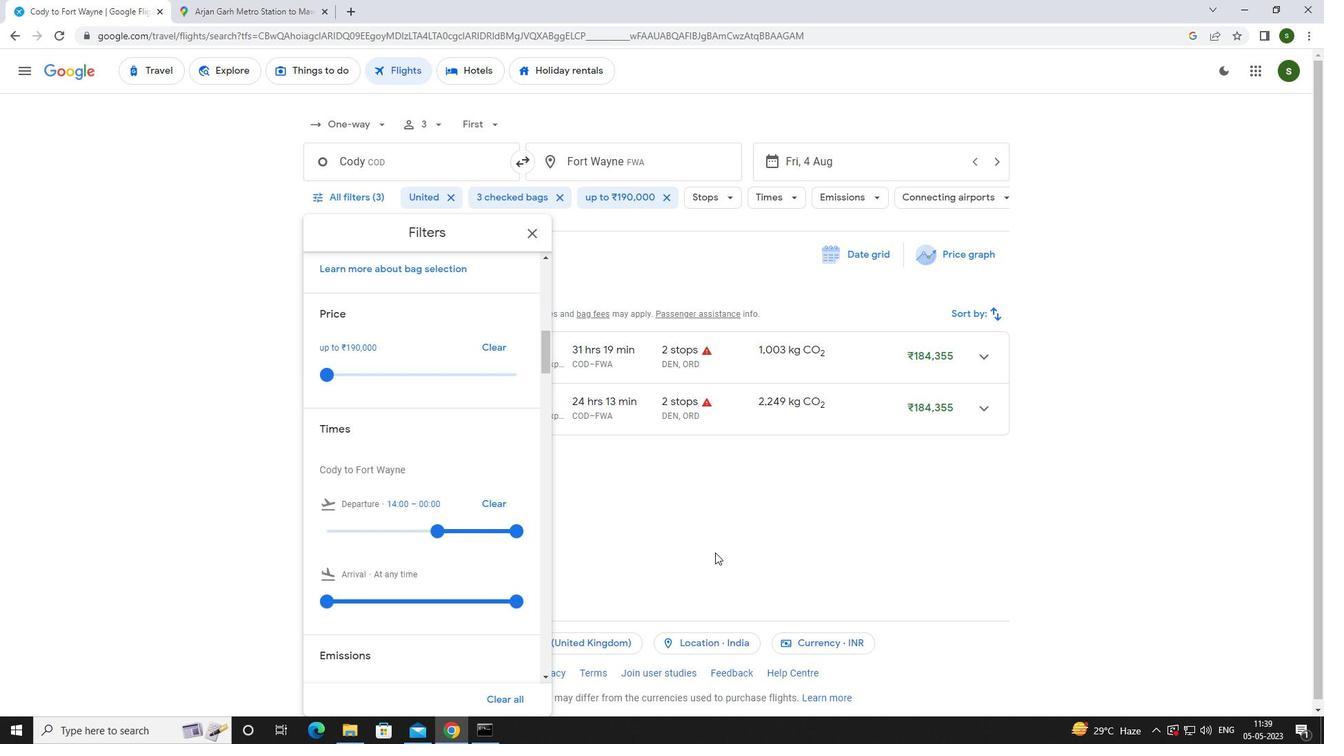 
Action: Mouse pressed left at (669, 522)
Screenshot: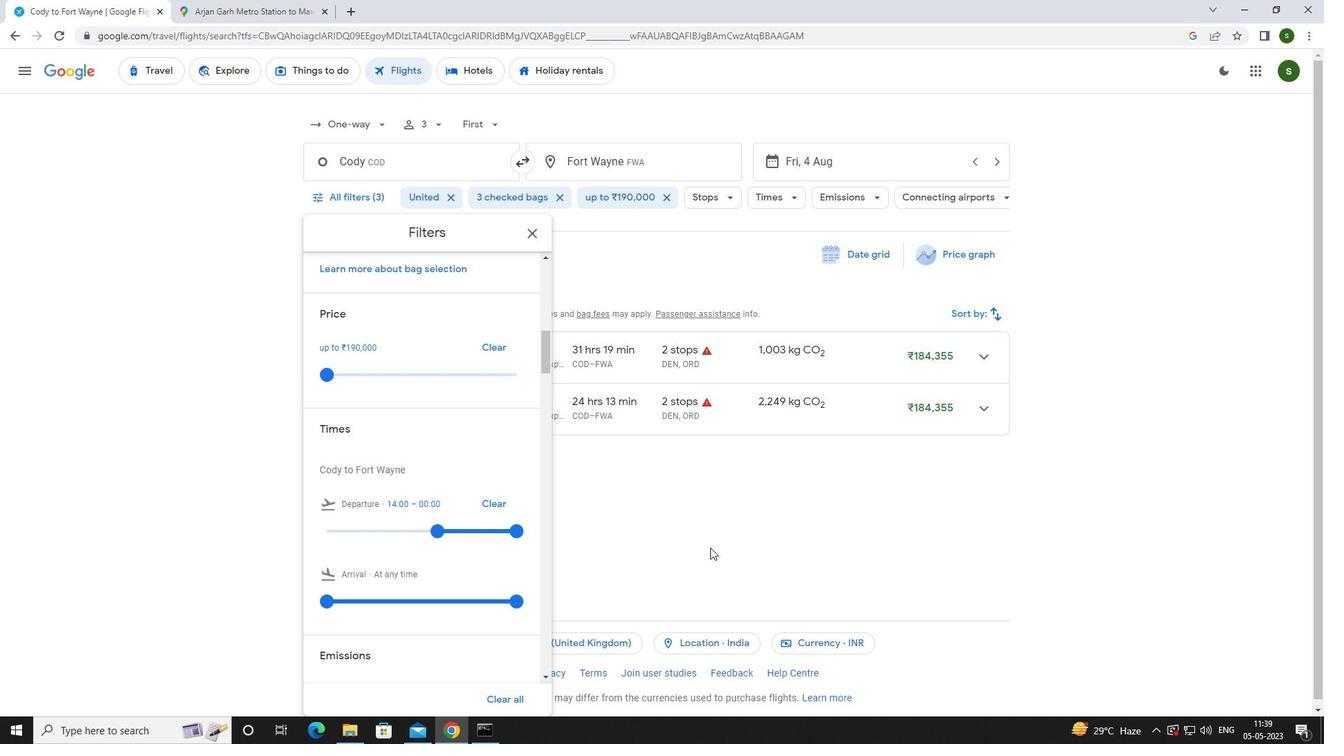 
